 Task: Create "Digital Experiences" by using the Partner Central template .
Action: Mouse moved to (1196, 79)
Screenshot: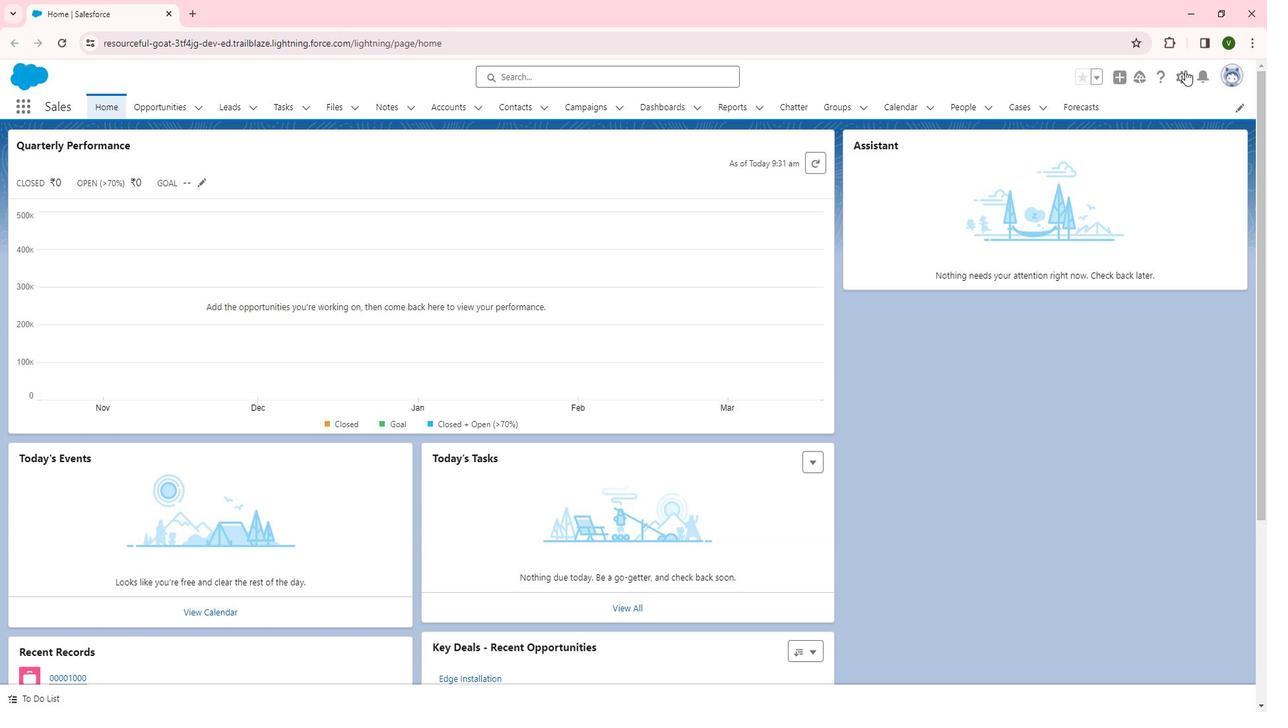 
Action: Mouse pressed left at (1196, 79)
Screenshot: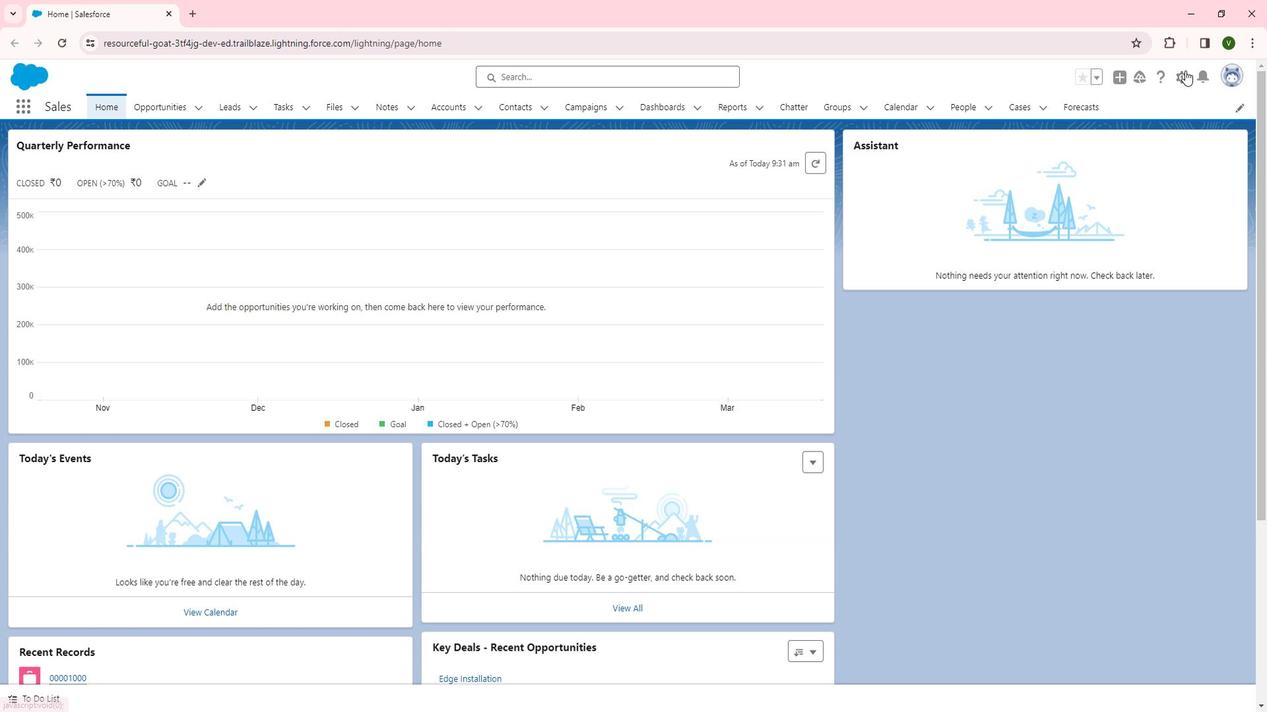 
Action: Mouse moved to (1152, 126)
Screenshot: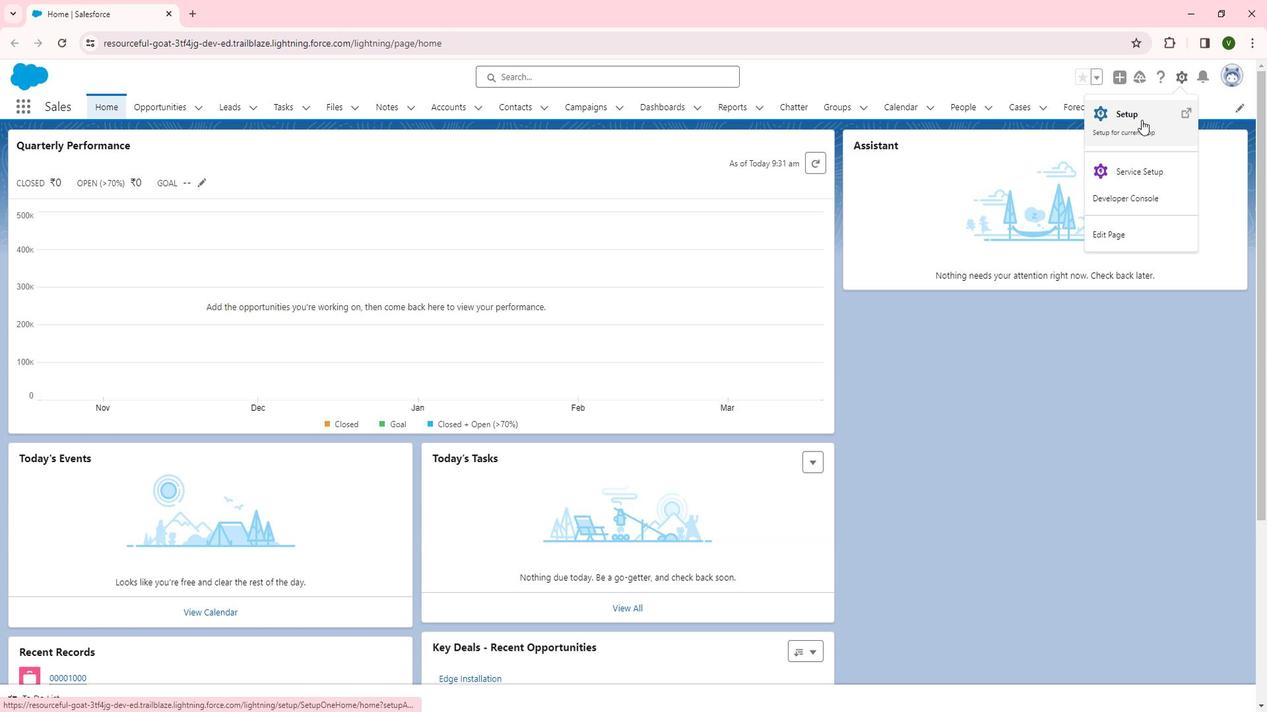 
Action: Mouse pressed left at (1152, 126)
Screenshot: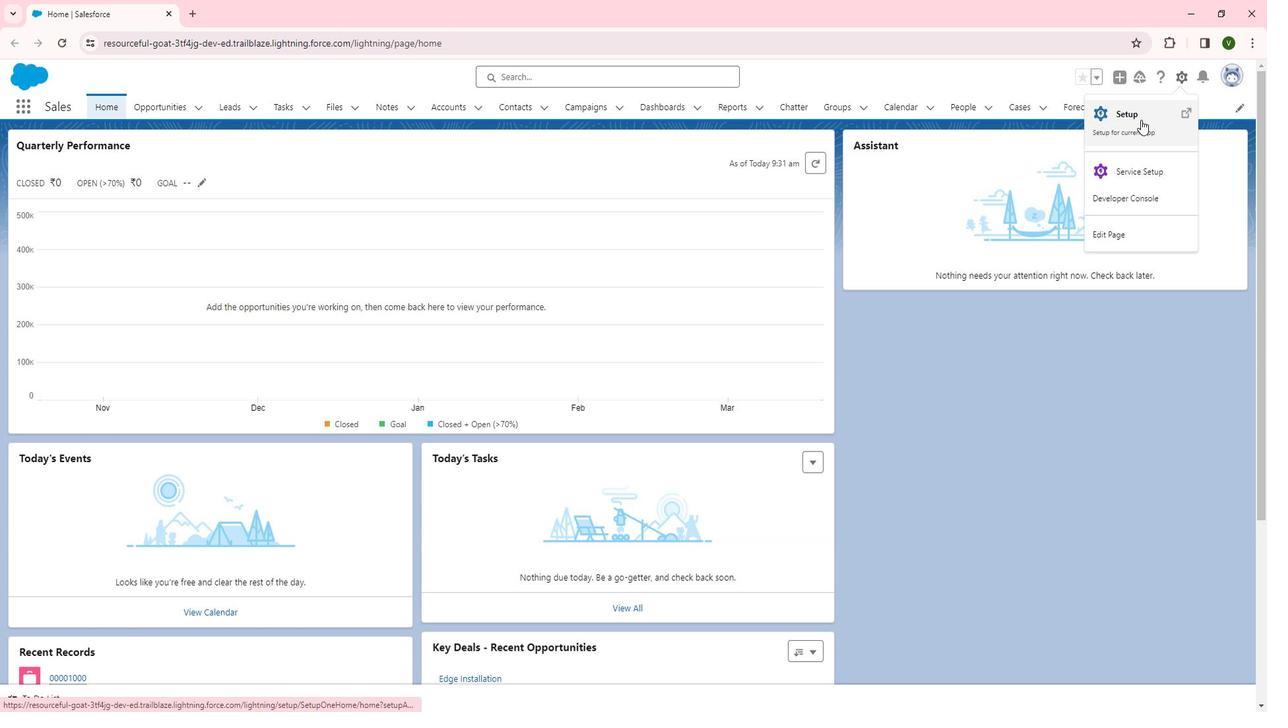 
Action: Mouse moved to (99, 509)
Screenshot: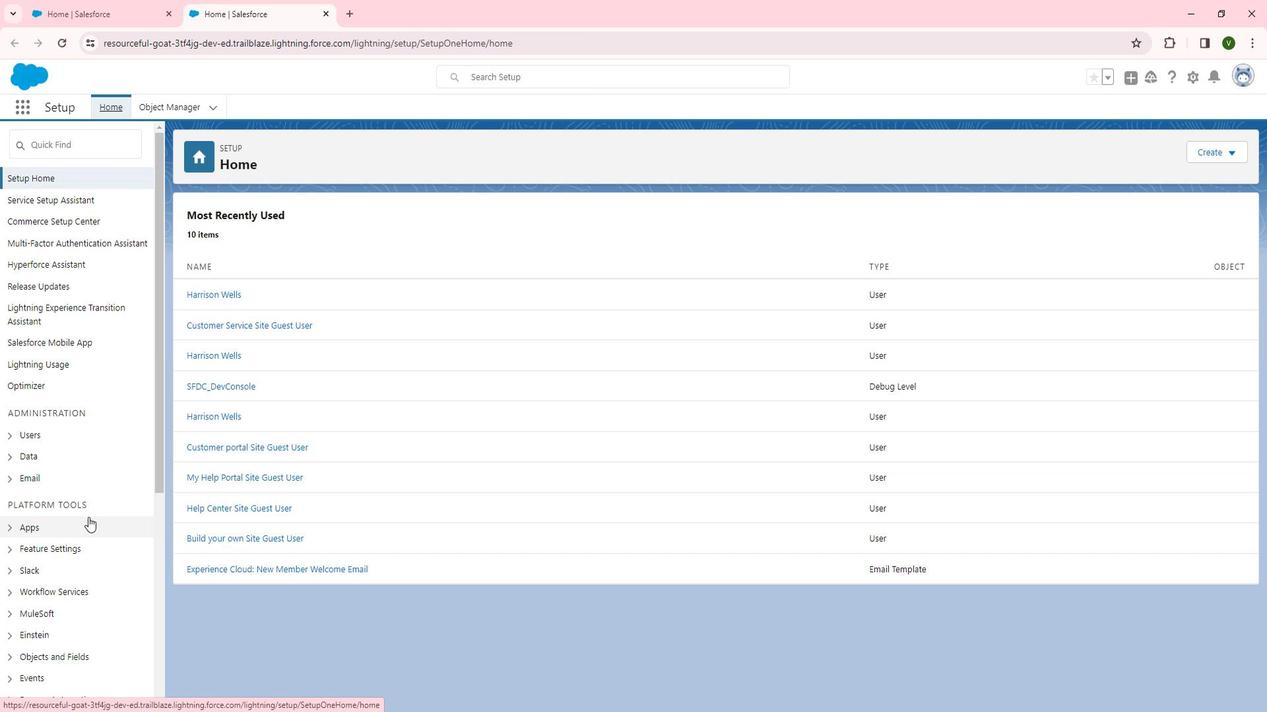 
Action: Mouse scrolled (99, 508) with delta (0, 0)
Screenshot: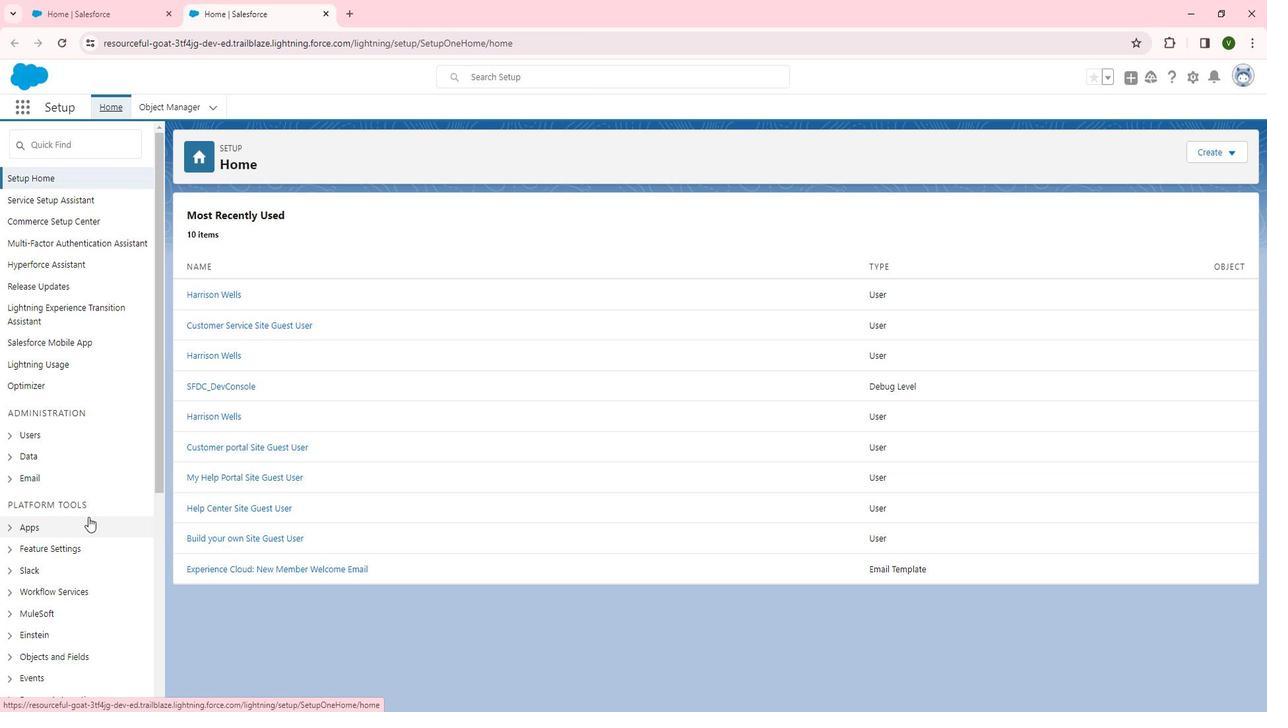 
Action: Mouse moved to (100, 509)
Screenshot: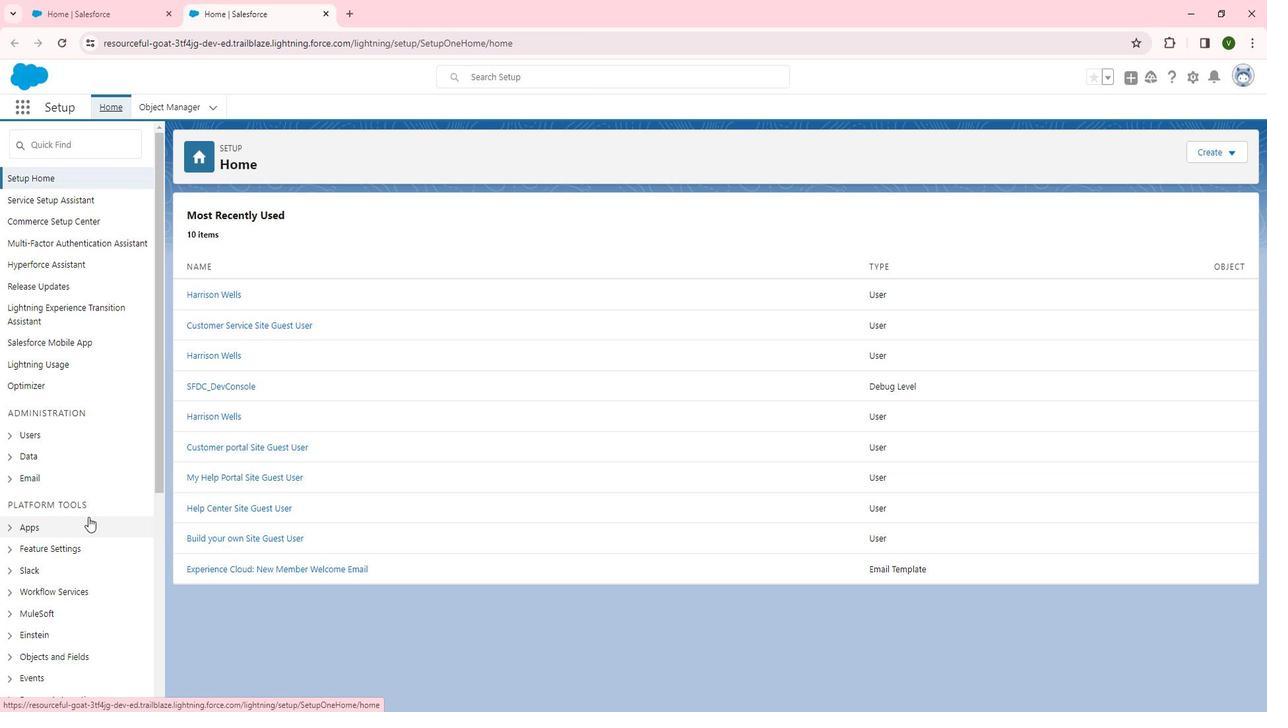 
Action: Mouse scrolled (100, 508) with delta (0, 0)
Screenshot: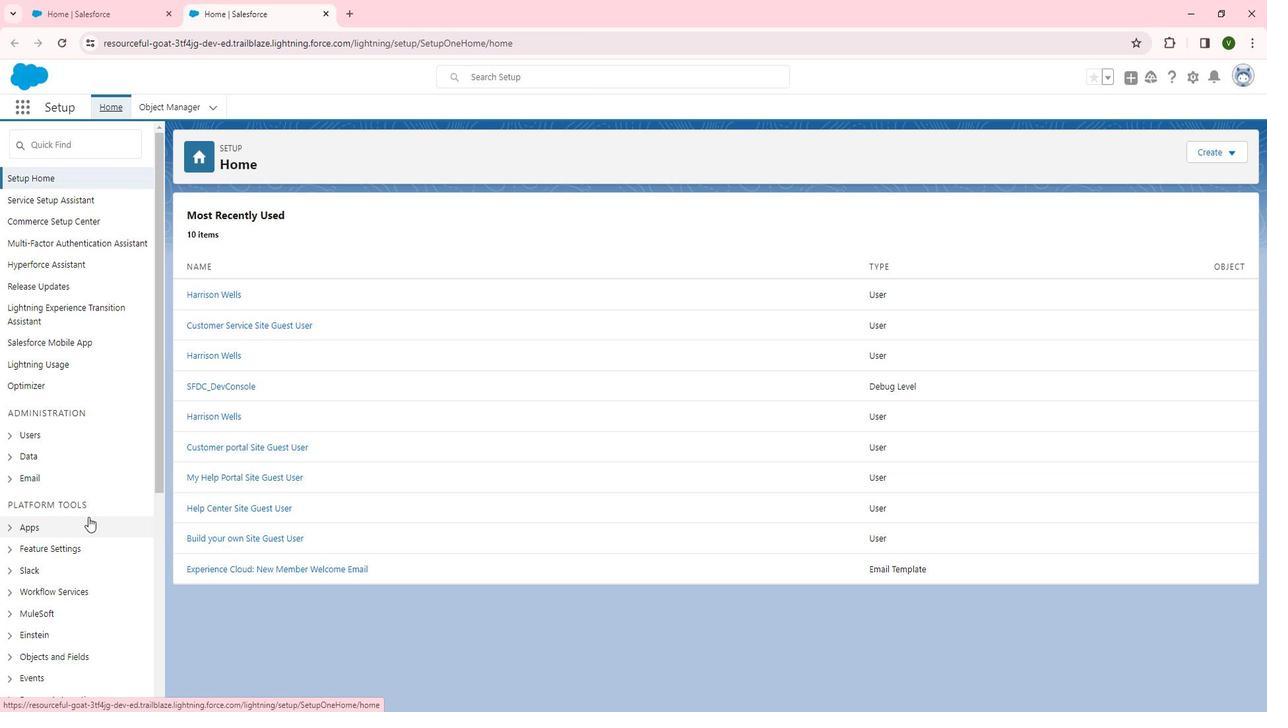 
Action: Mouse moved to (103, 508)
Screenshot: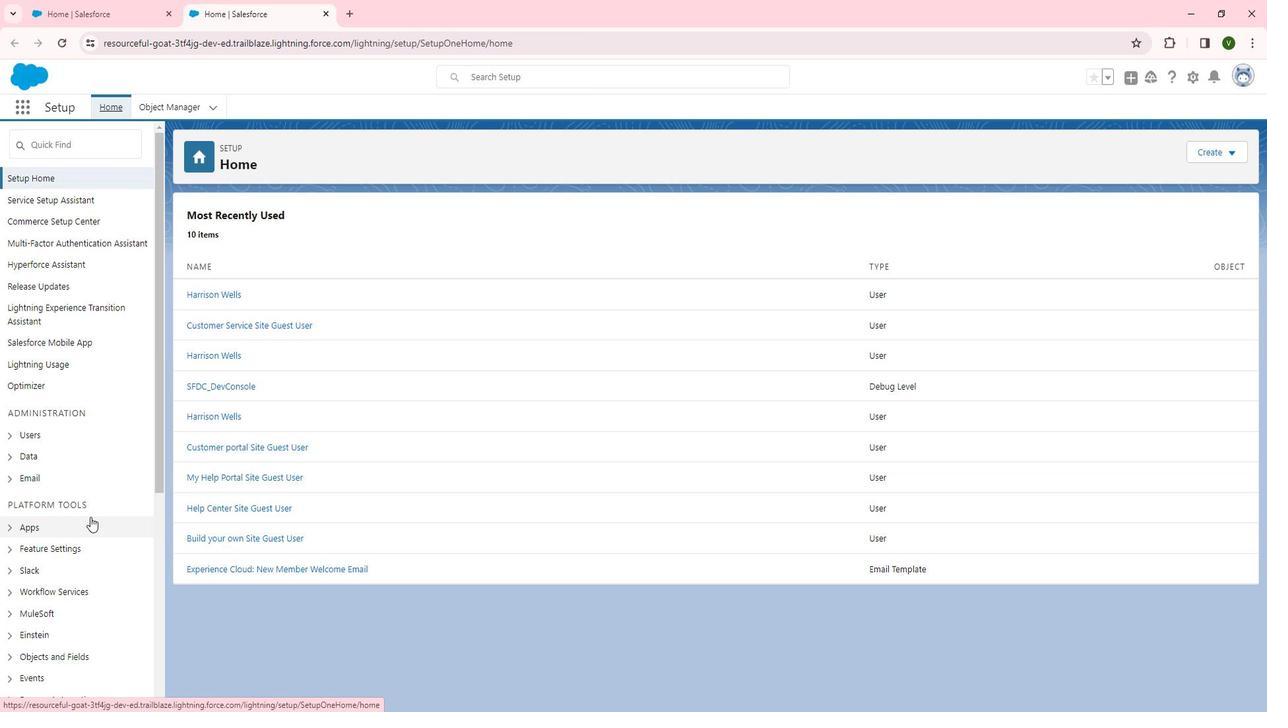 
Action: Mouse scrolled (103, 507) with delta (0, 0)
Screenshot: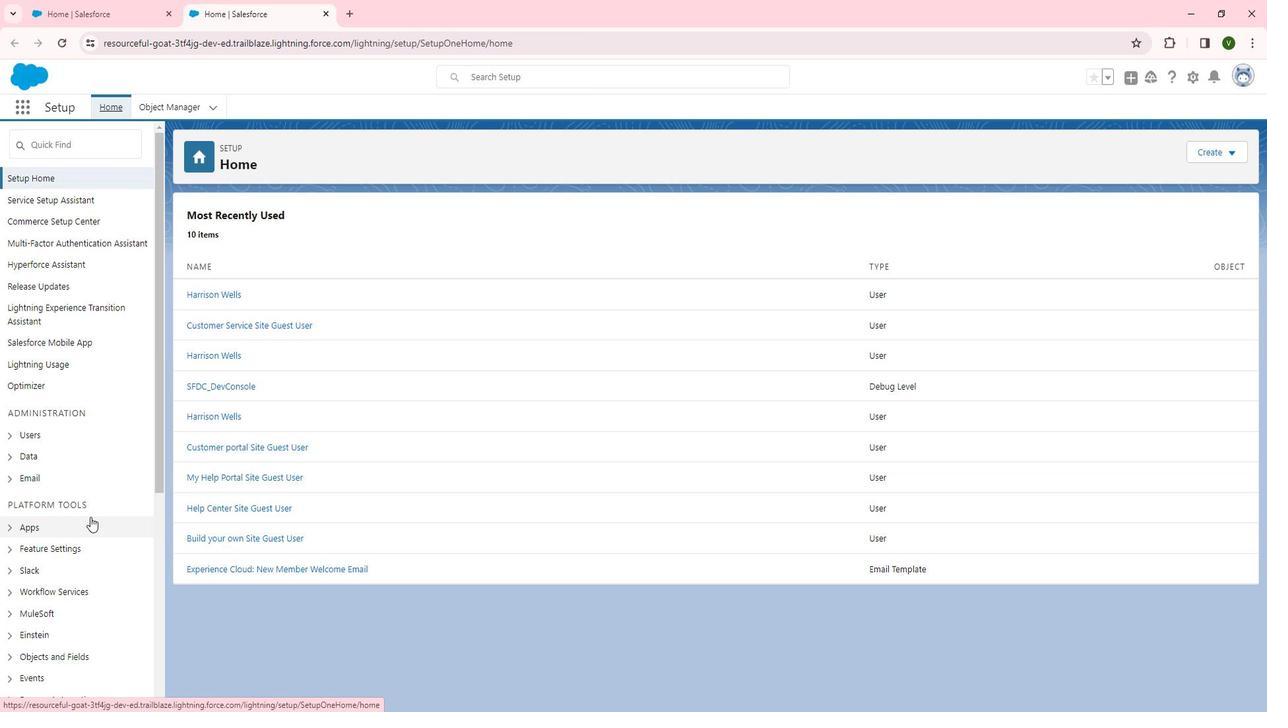 
Action: Mouse moved to (105, 505)
Screenshot: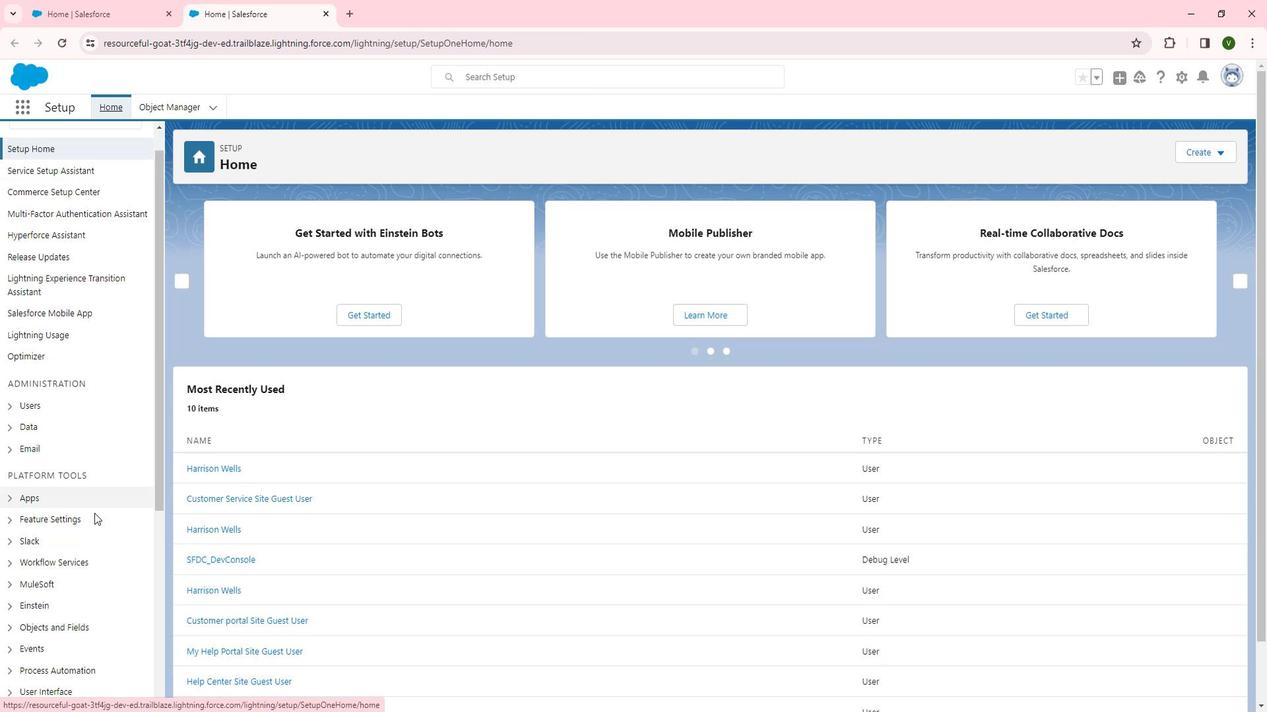 
Action: Mouse scrolled (105, 504) with delta (0, 0)
Screenshot: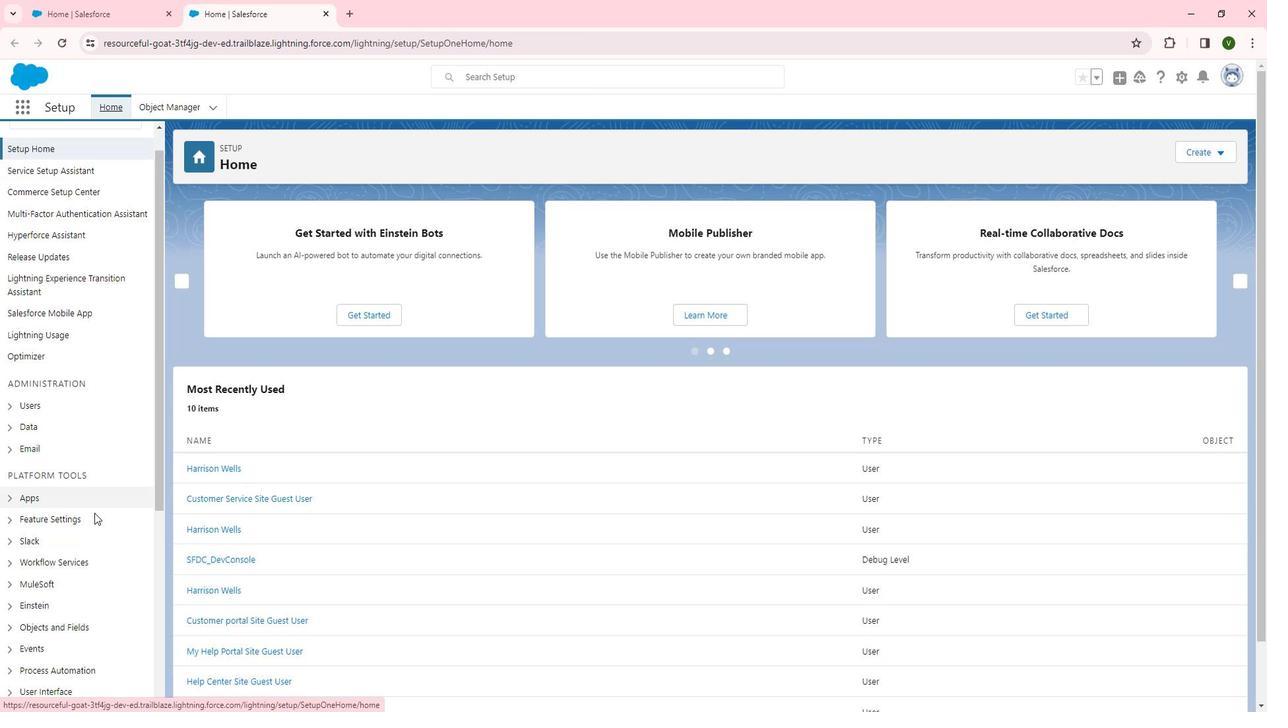 
Action: Mouse moved to (80, 273)
Screenshot: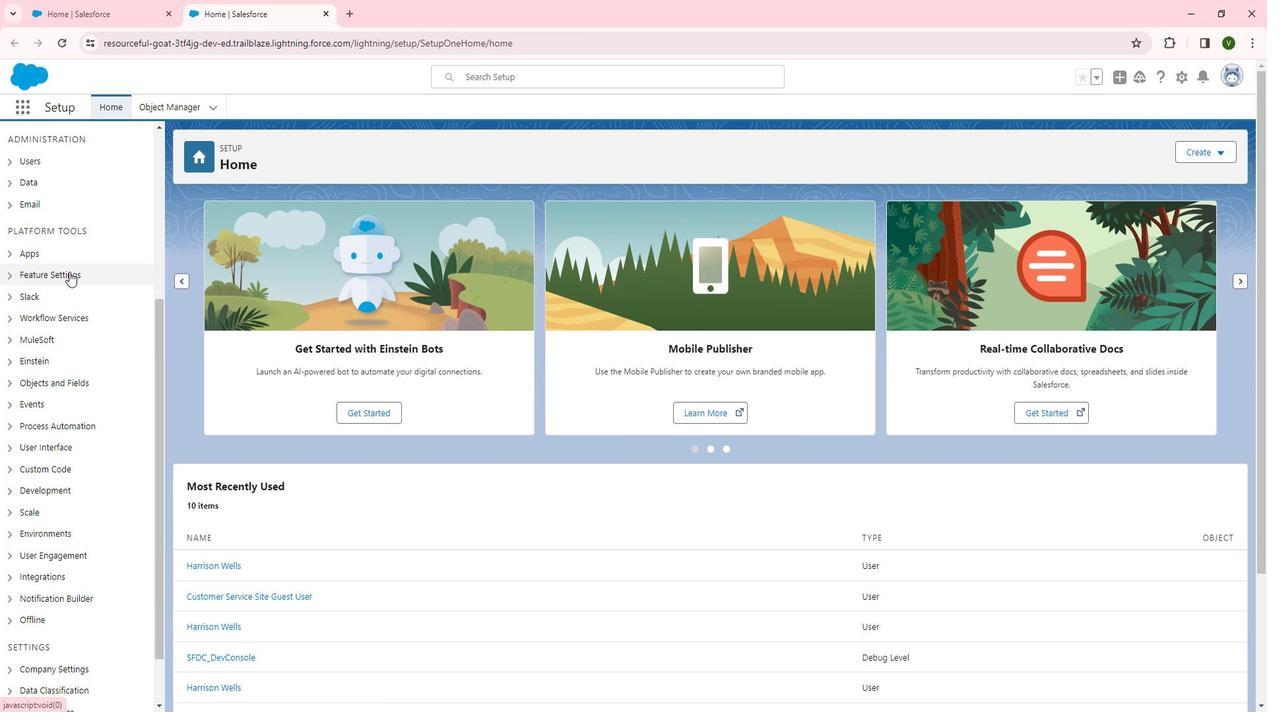 
Action: Mouse pressed left at (80, 273)
Screenshot: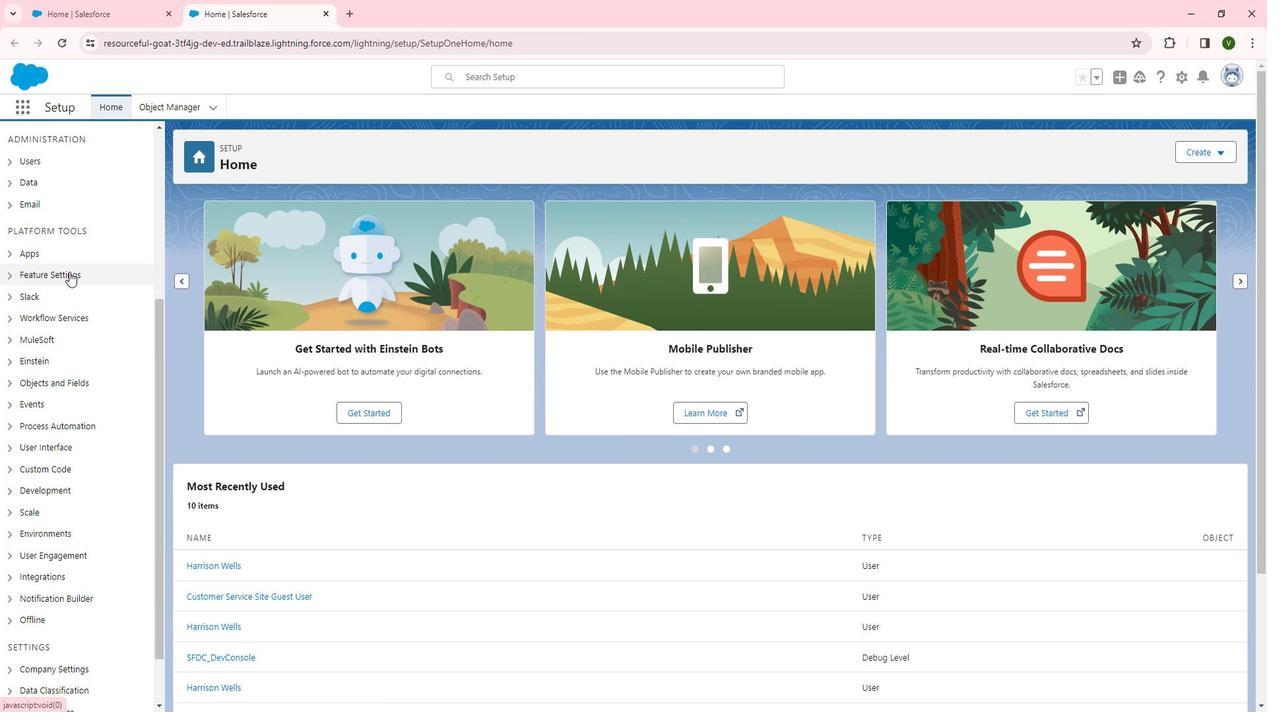 
Action: Mouse moved to (77, 378)
Screenshot: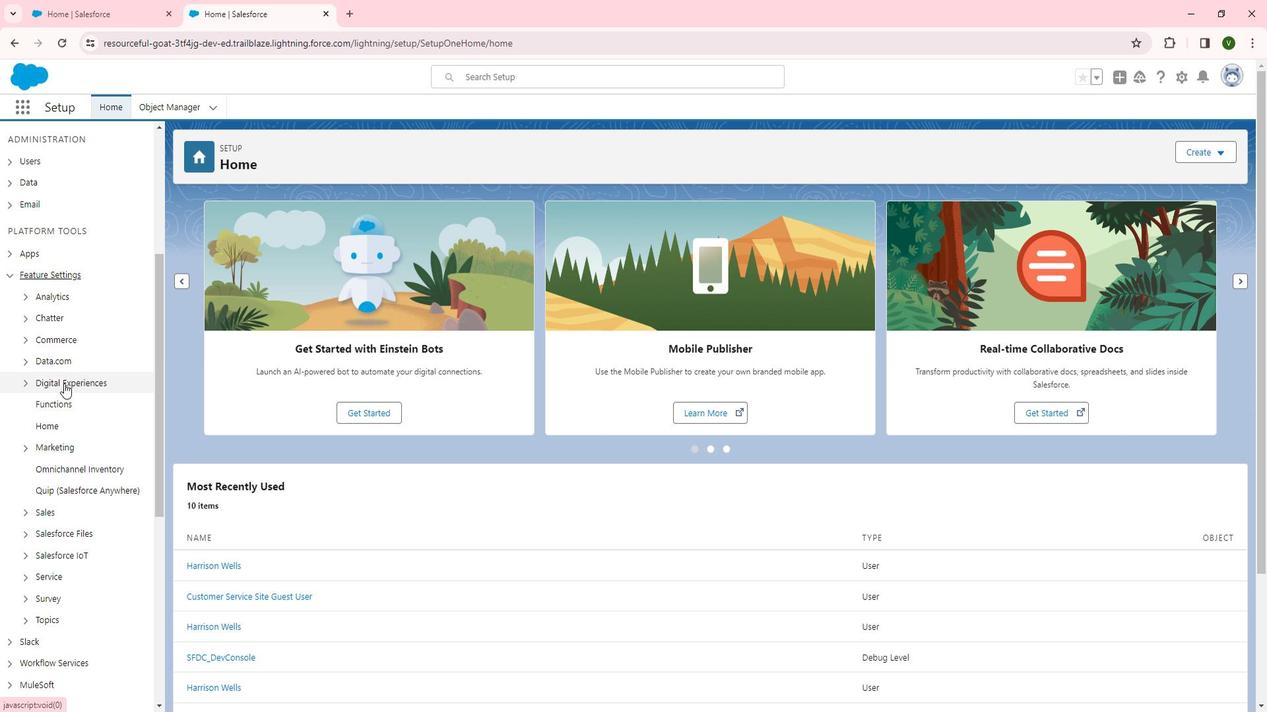 
Action: Mouse pressed left at (77, 378)
Screenshot: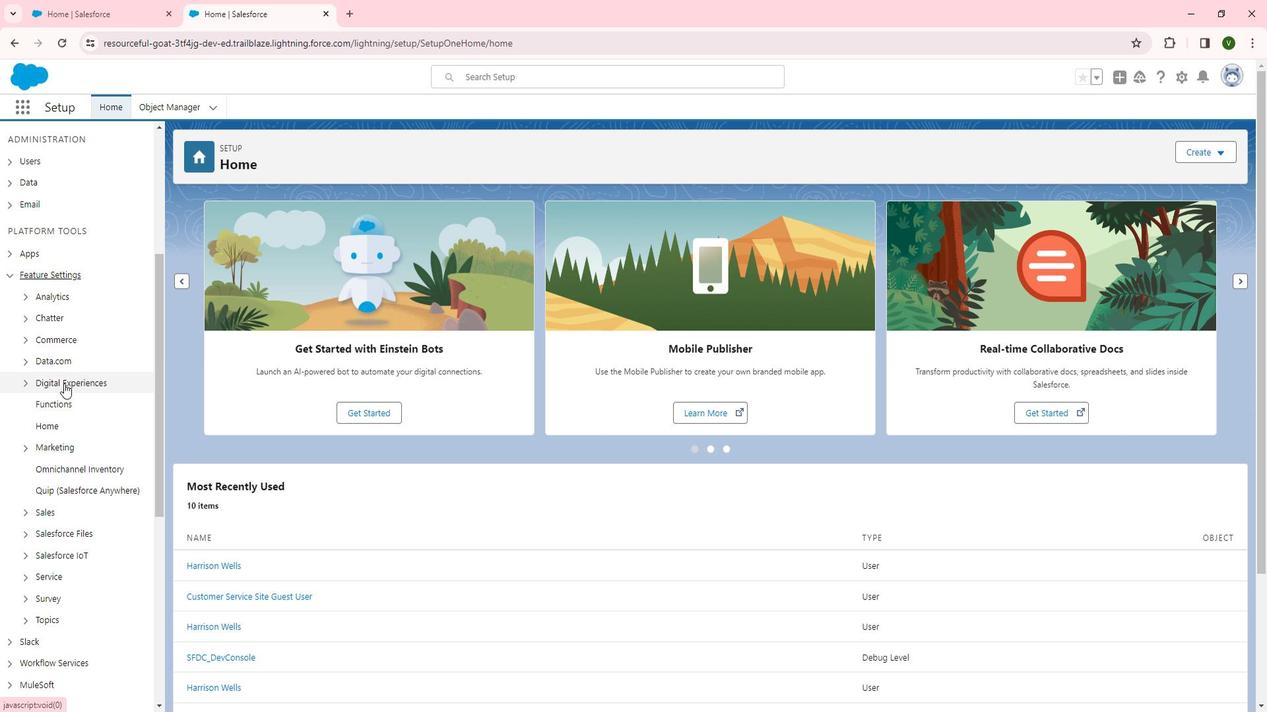 
Action: Mouse moved to (75, 399)
Screenshot: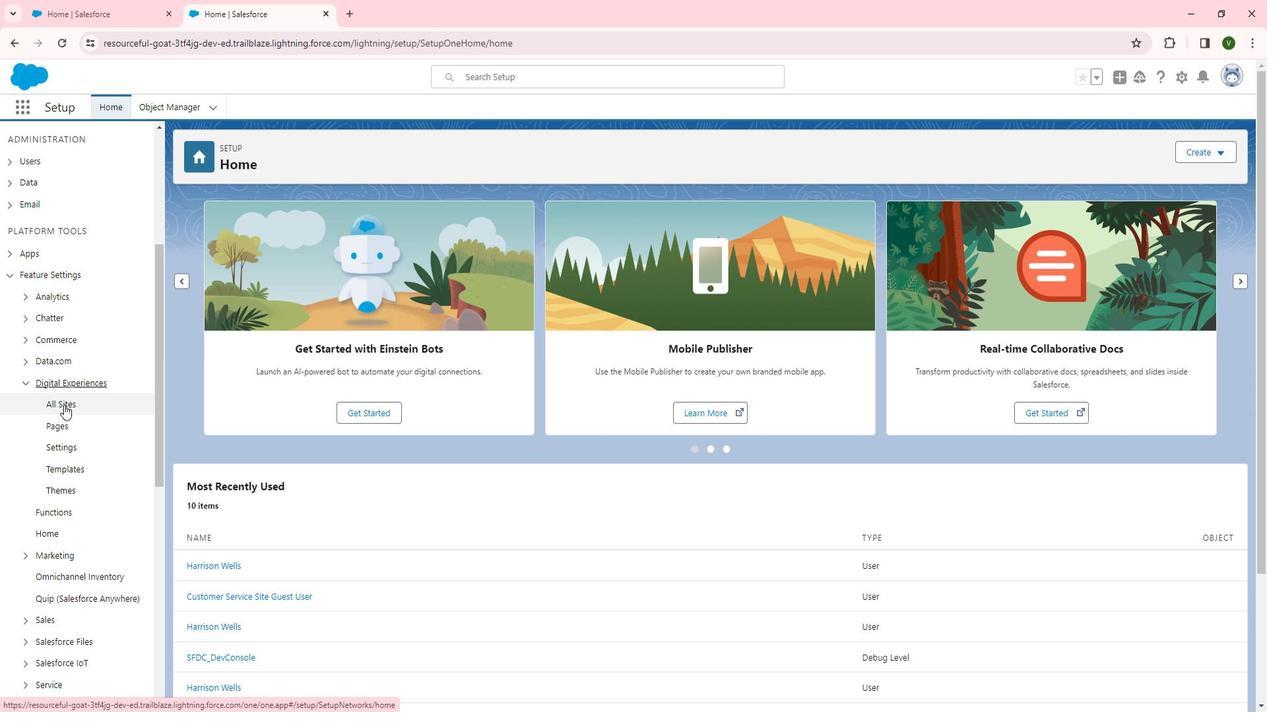 
Action: Mouse pressed left at (75, 399)
Screenshot: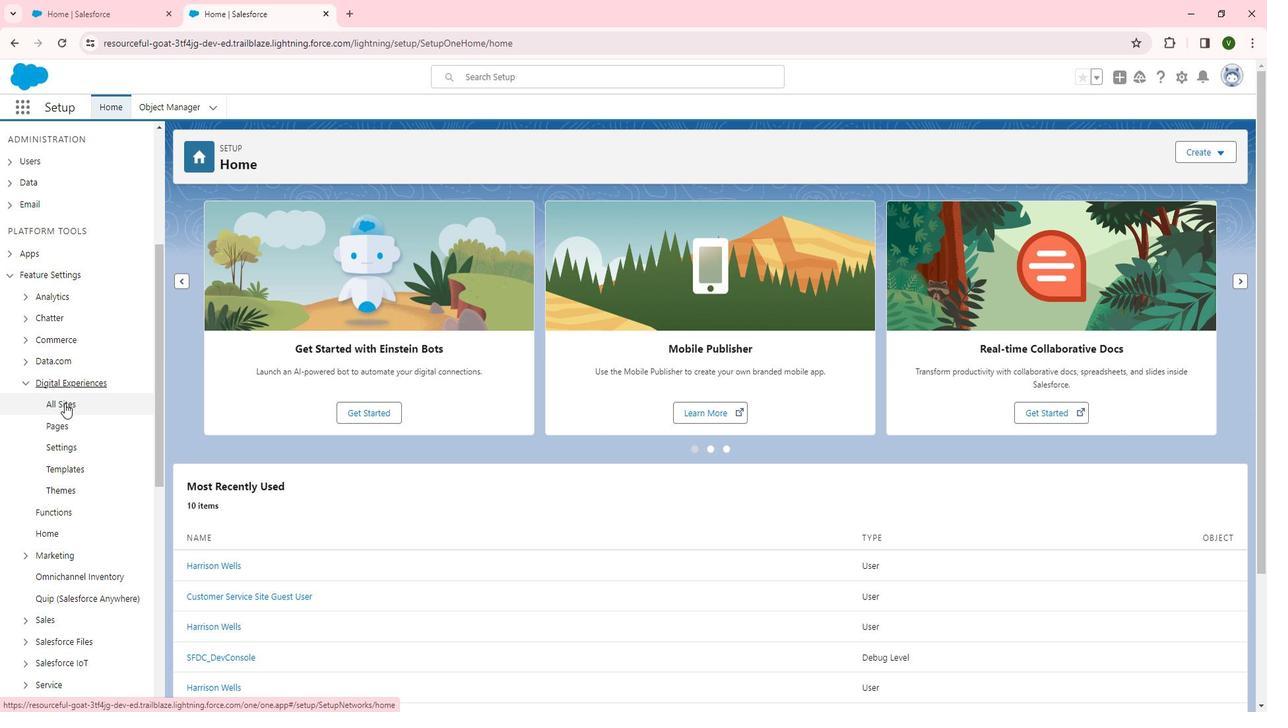 
Action: Mouse moved to (538, 280)
Screenshot: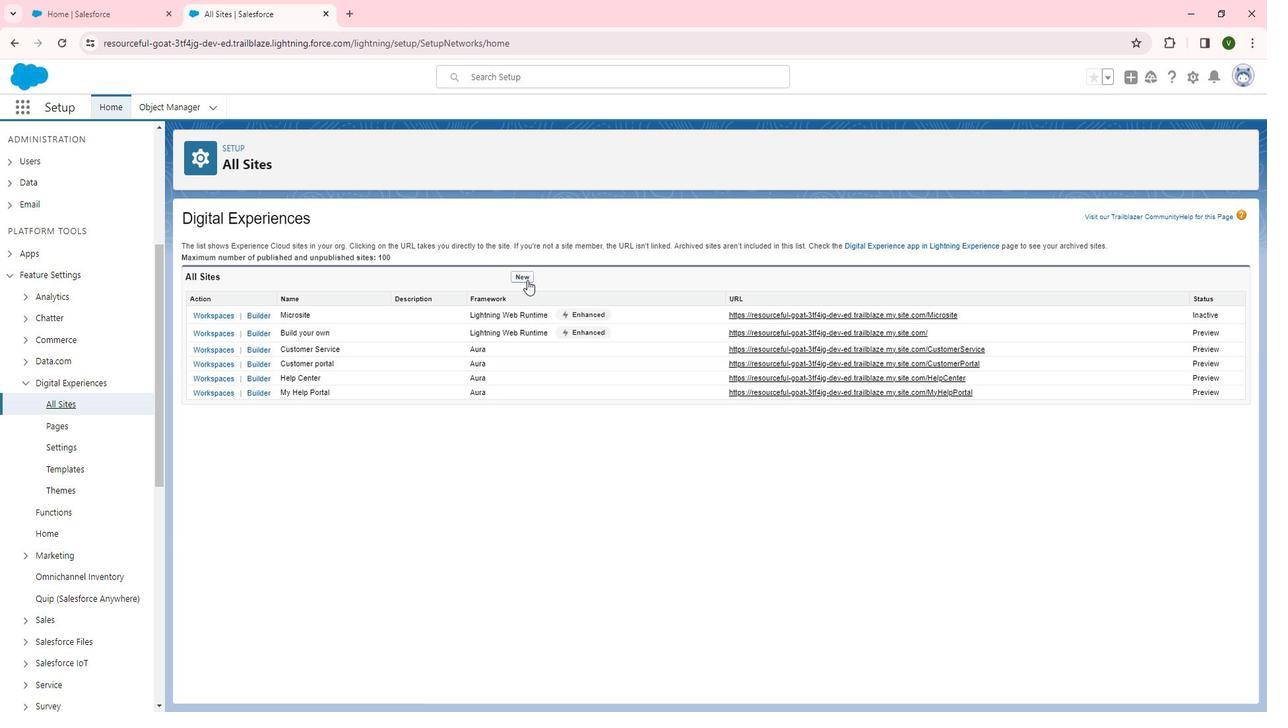 
Action: Mouse pressed left at (538, 280)
Screenshot: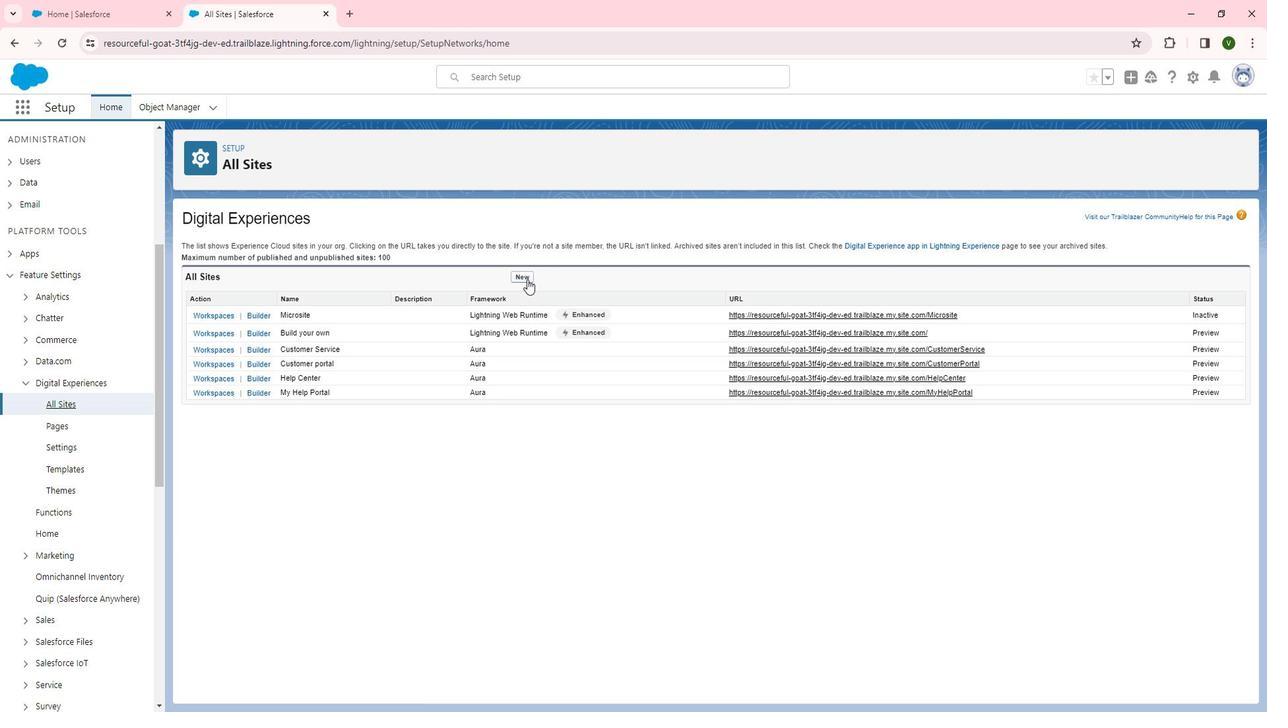 
Action: Mouse moved to (924, 381)
Screenshot: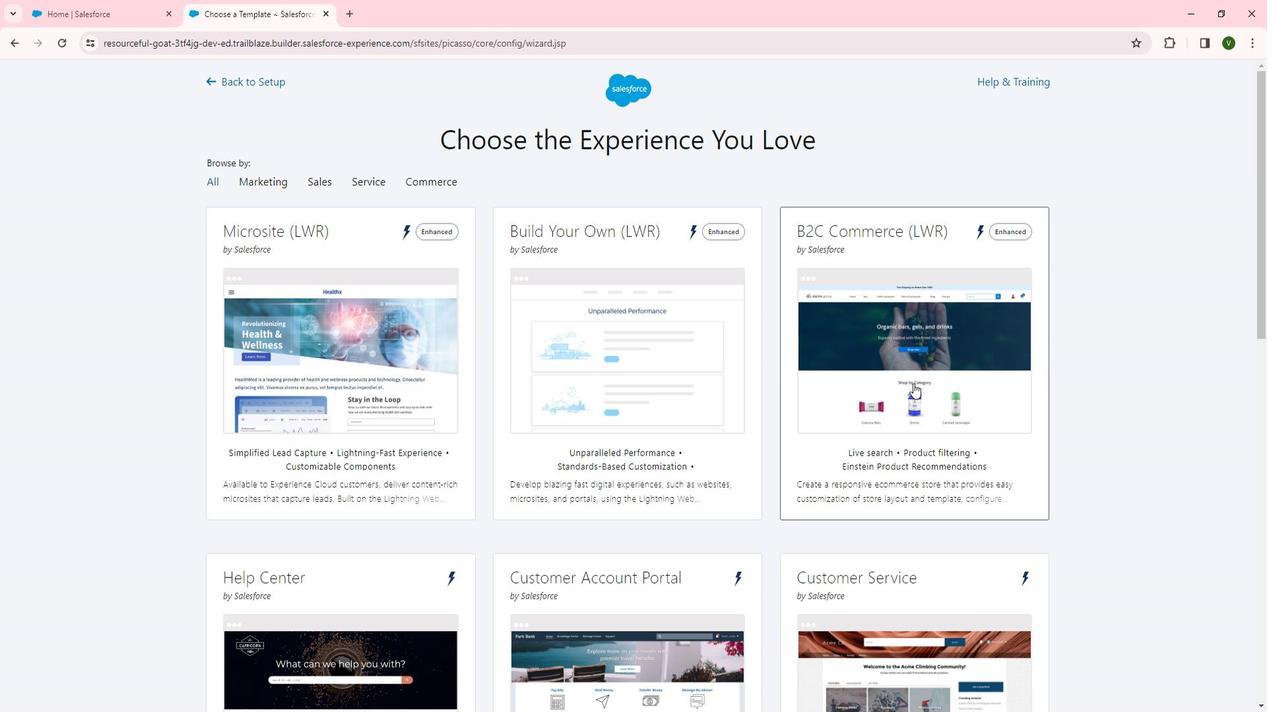 
Action: Mouse scrolled (924, 380) with delta (0, 0)
Screenshot: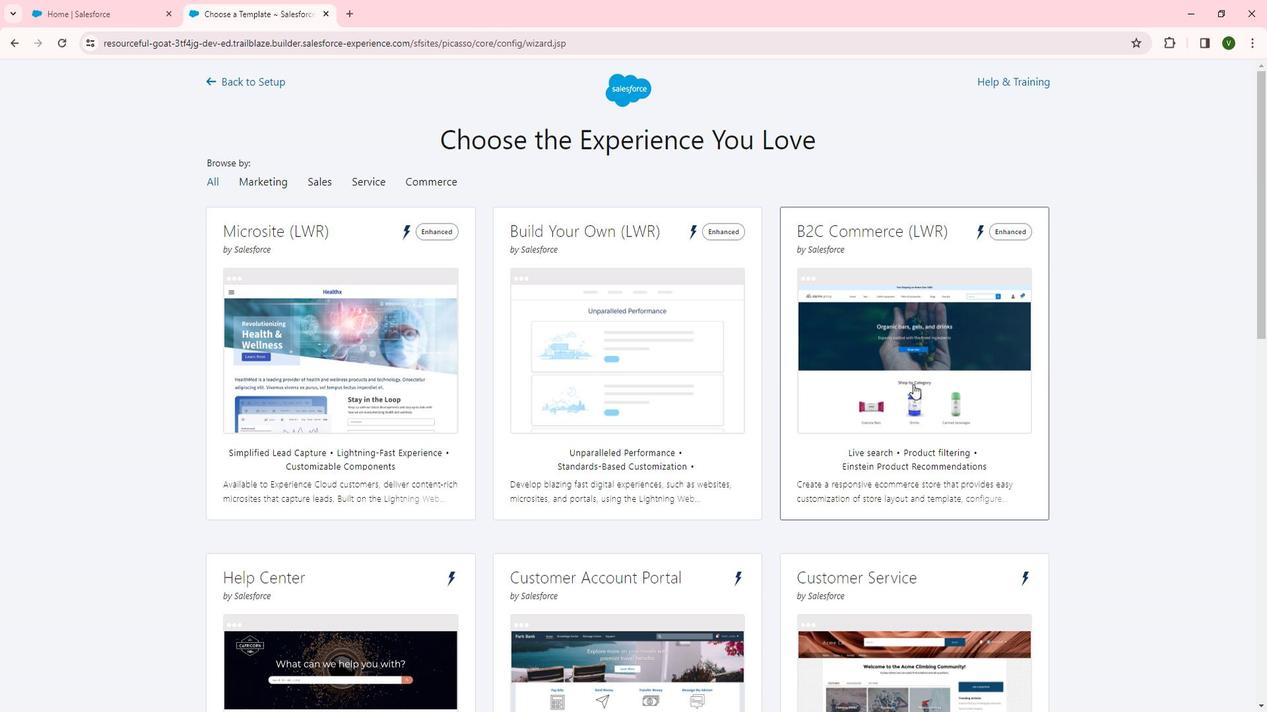 
Action: Mouse scrolled (924, 380) with delta (0, 0)
Screenshot: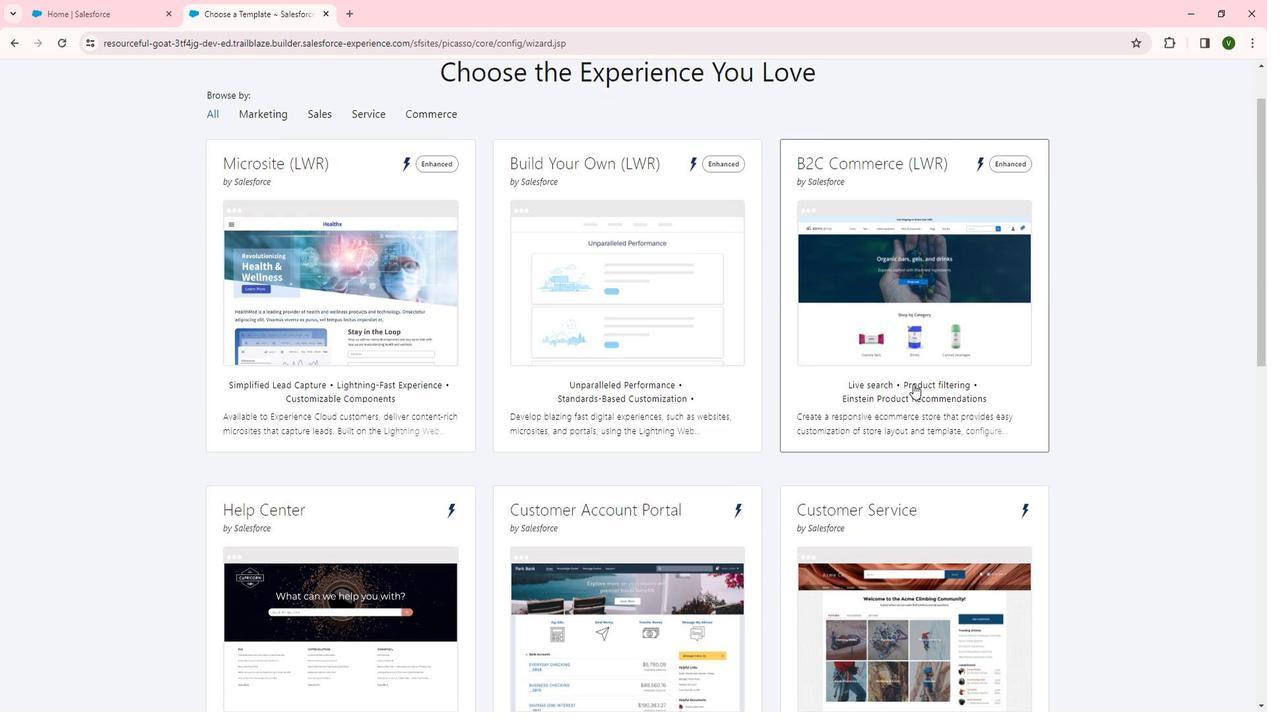 
Action: Mouse scrolled (924, 380) with delta (0, 0)
Screenshot: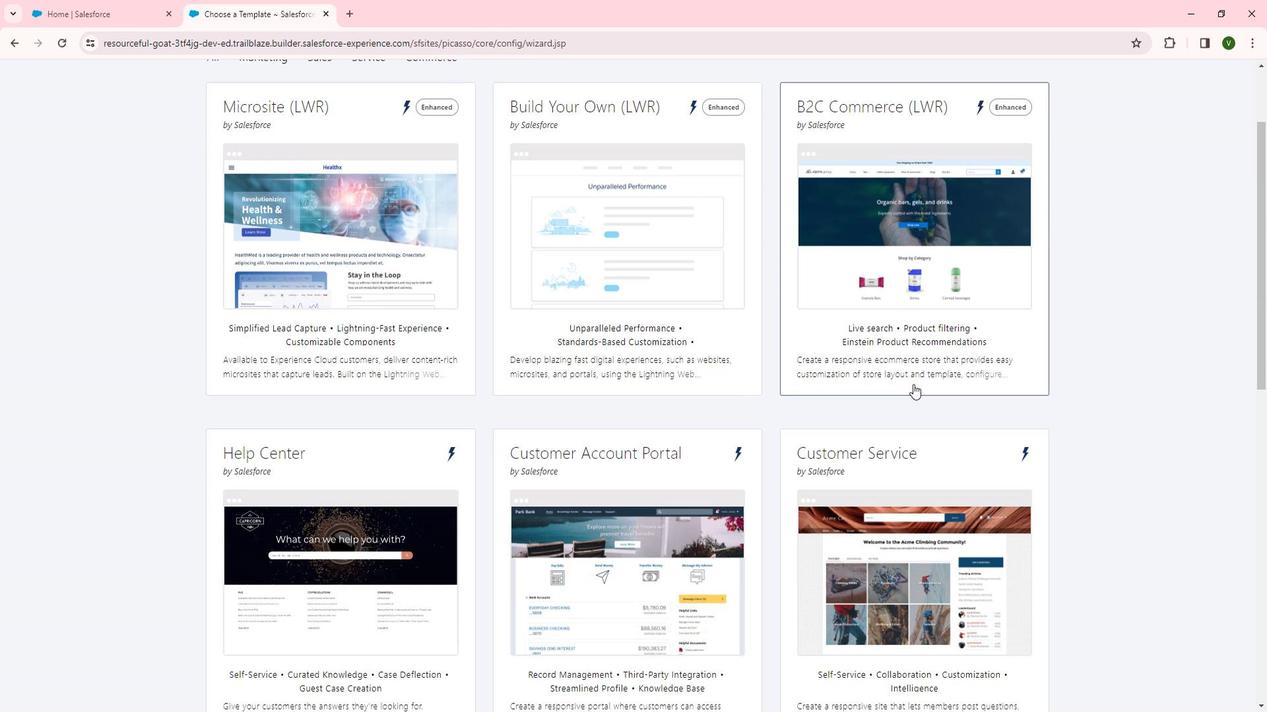 
Action: Mouse moved to (823, 448)
Screenshot: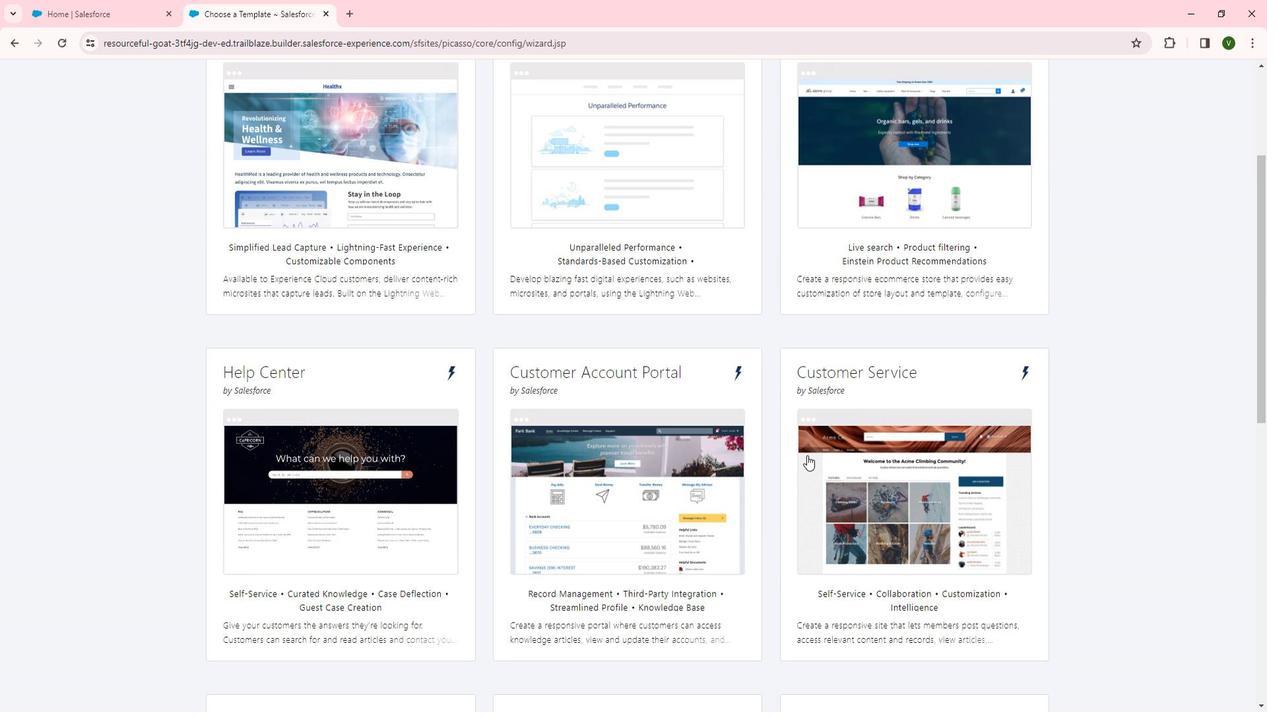 
Action: Mouse scrolled (823, 448) with delta (0, 0)
Screenshot: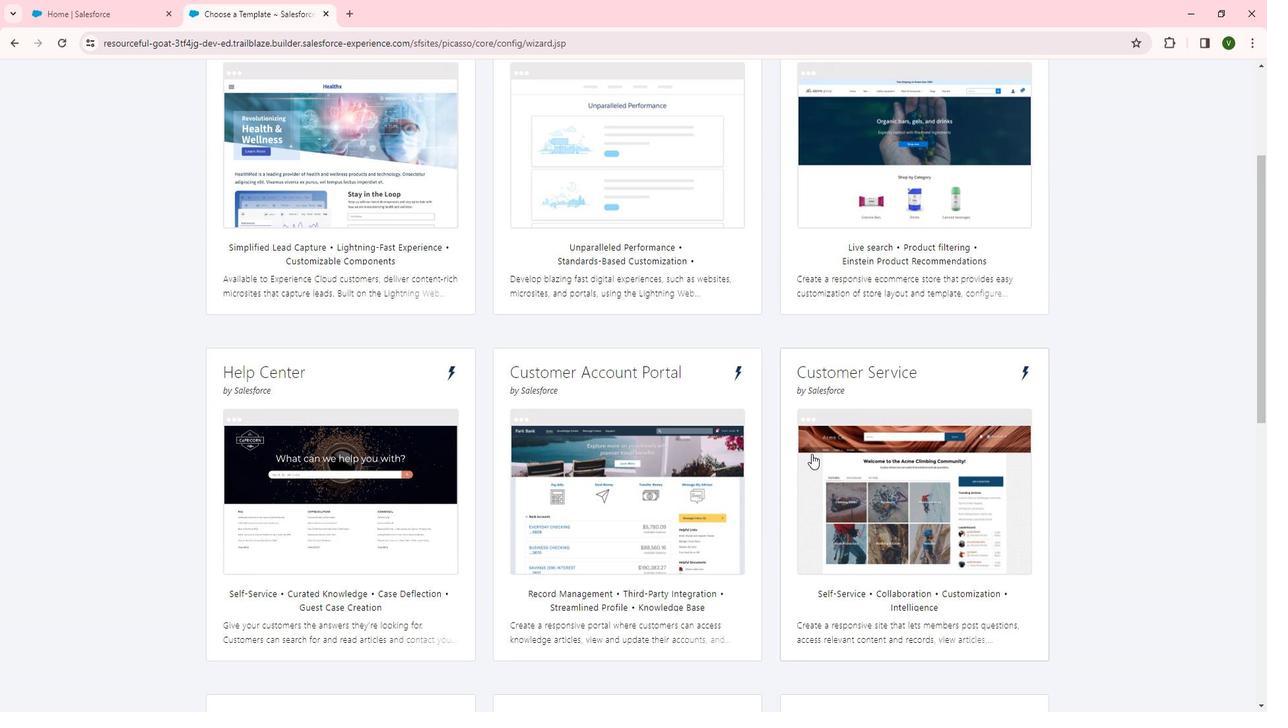 
Action: Mouse scrolled (823, 448) with delta (0, 0)
Screenshot: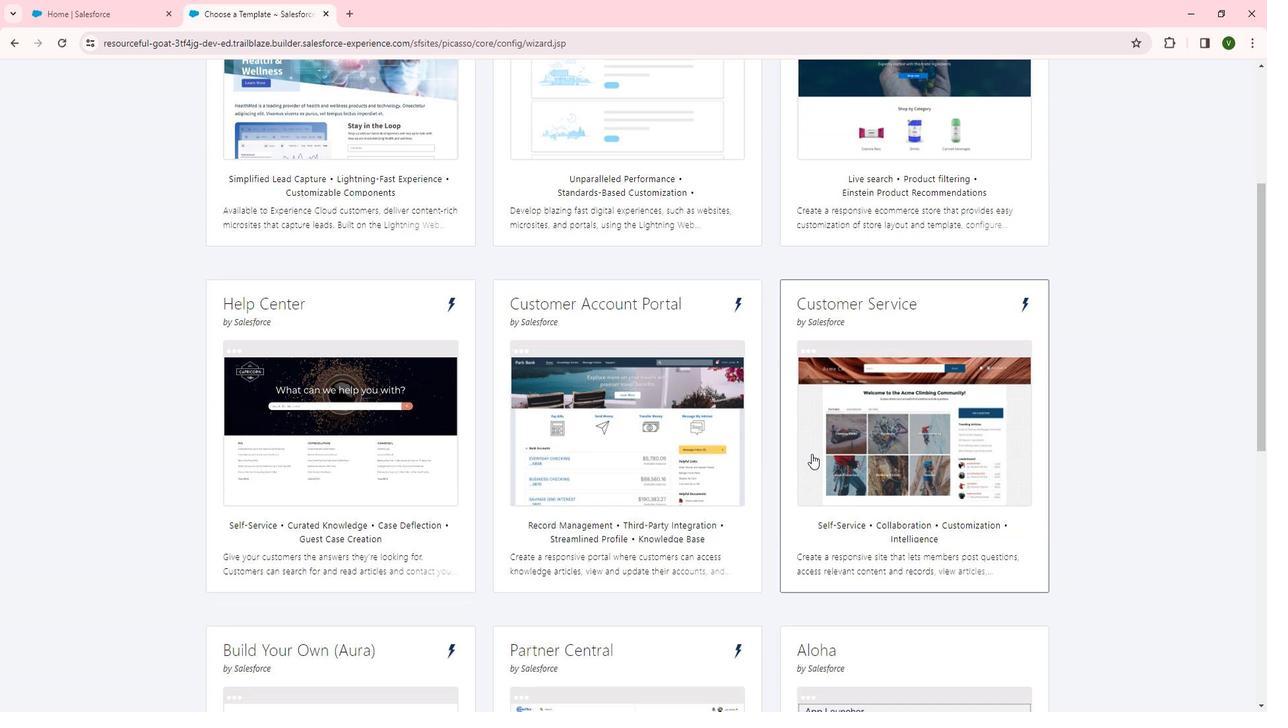 
Action: Mouse scrolled (823, 448) with delta (0, 0)
Screenshot: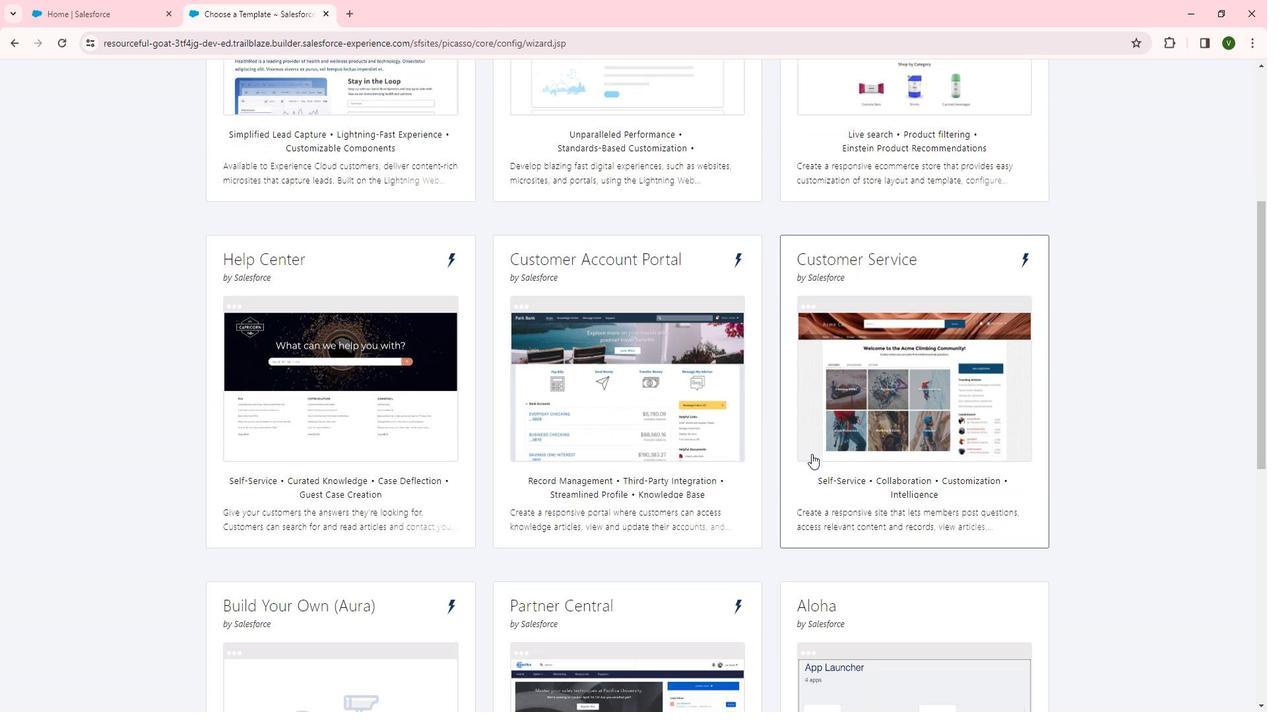
Action: Mouse scrolled (823, 448) with delta (0, 0)
Screenshot: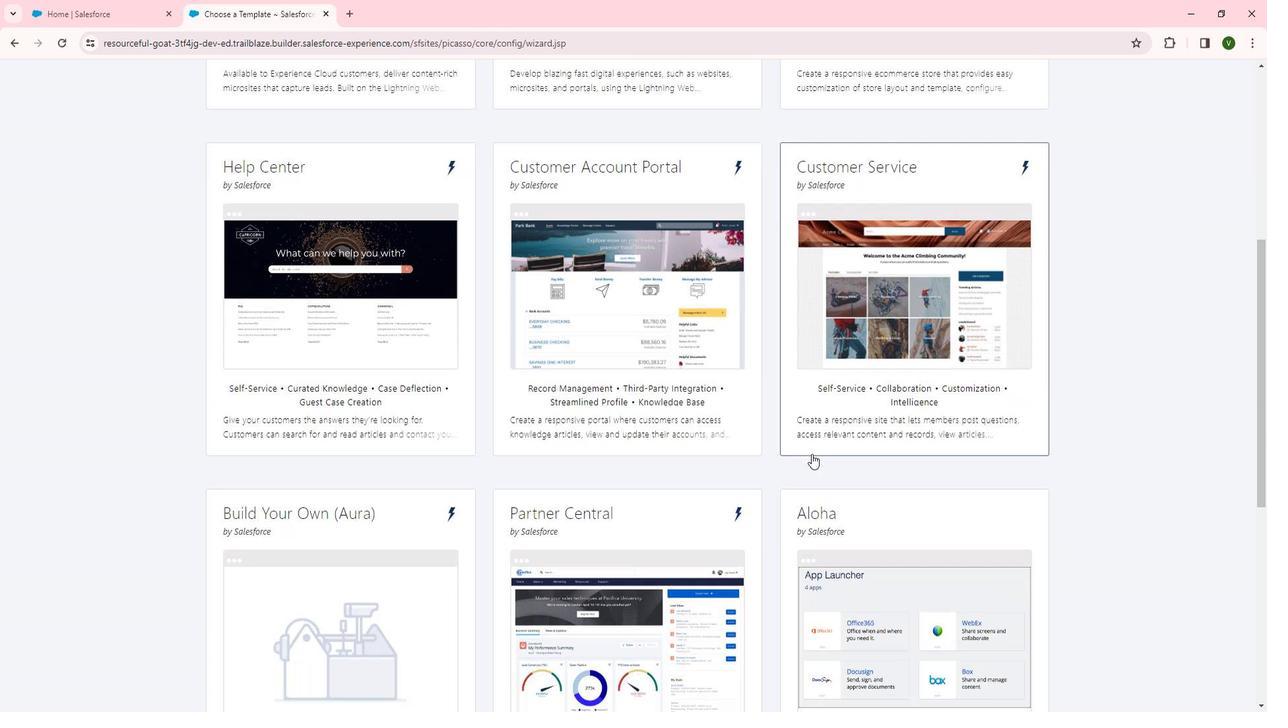 
Action: Mouse moved to (650, 490)
Screenshot: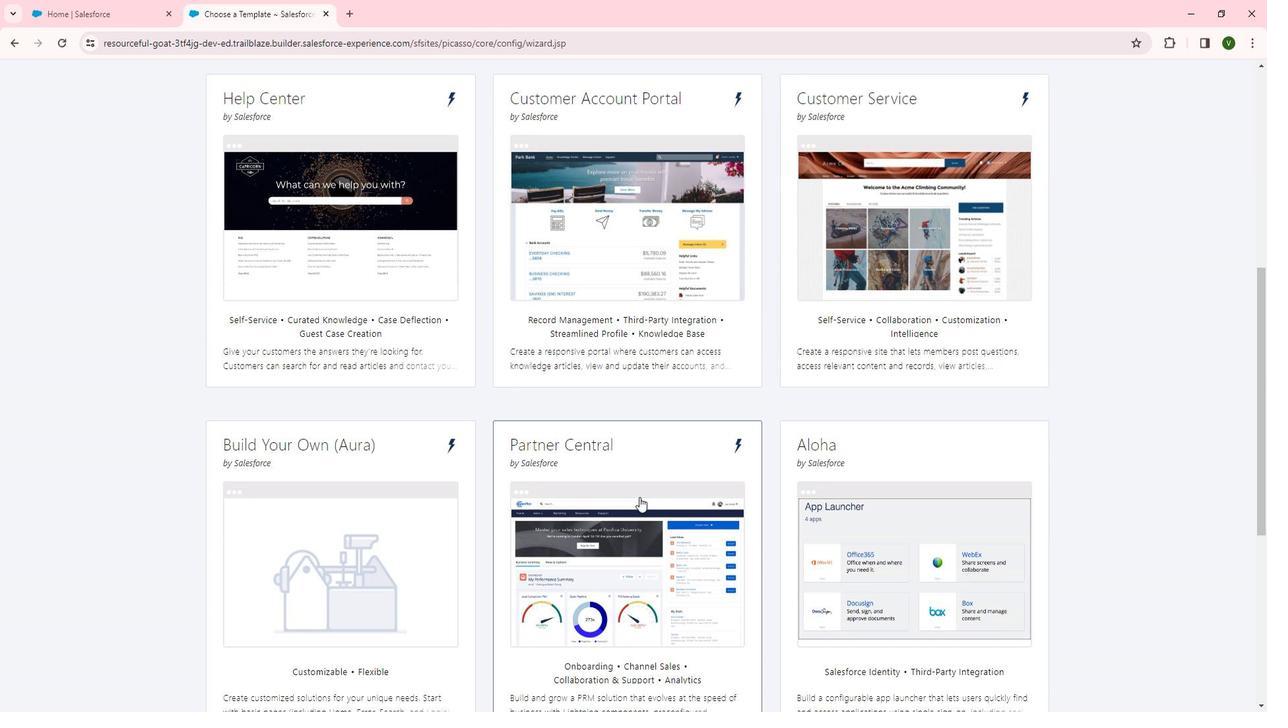 
Action: Mouse scrolled (650, 489) with delta (0, 0)
Screenshot: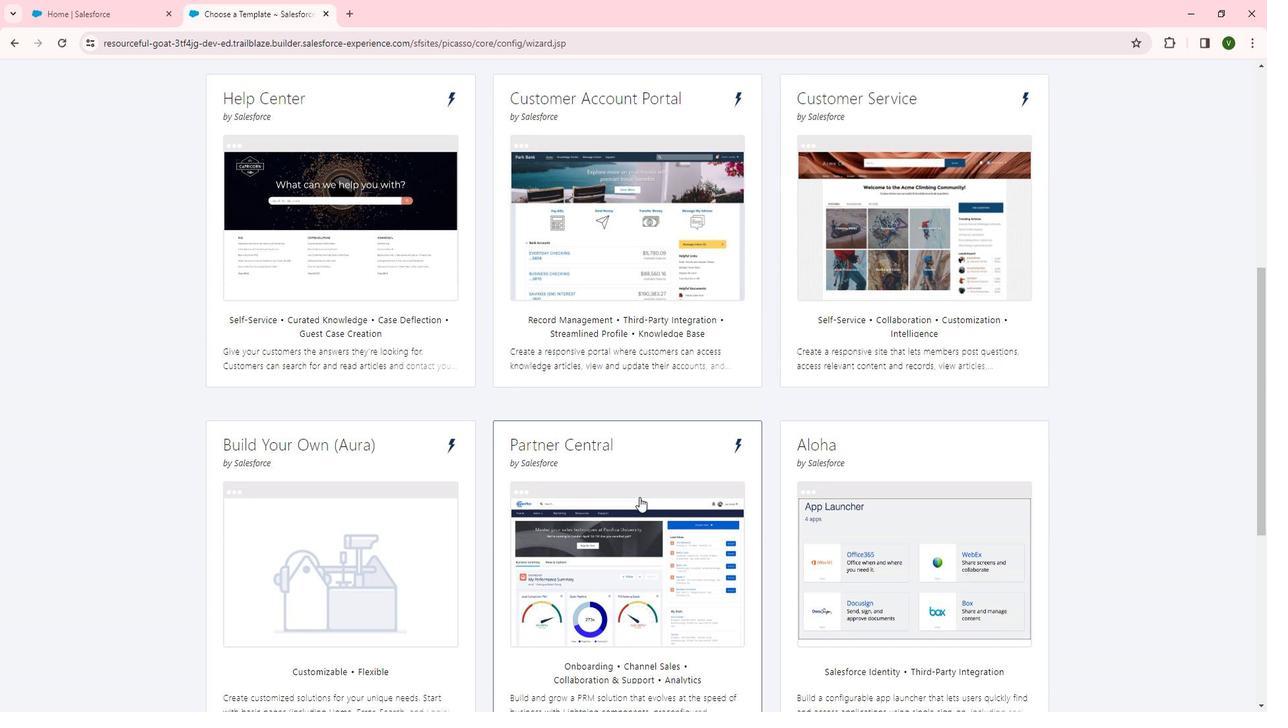 
Action: Mouse scrolled (650, 489) with delta (0, 0)
Screenshot: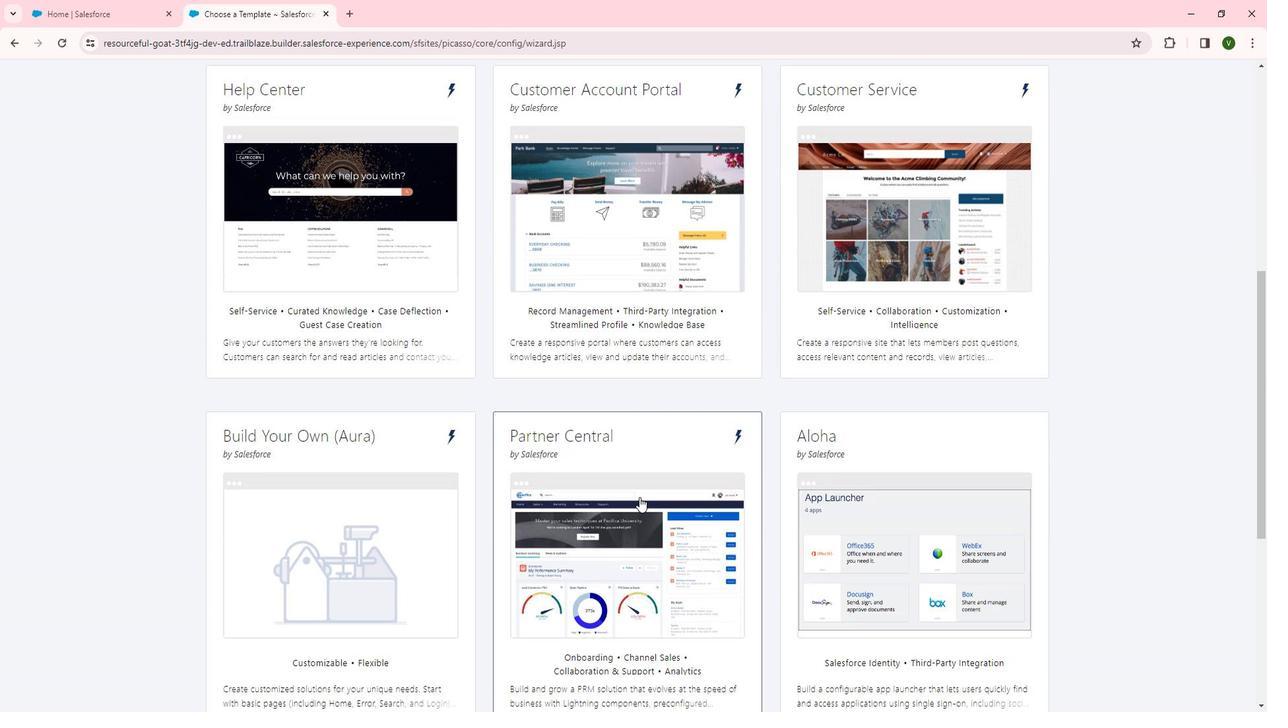 
Action: Mouse moved to (622, 353)
Screenshot: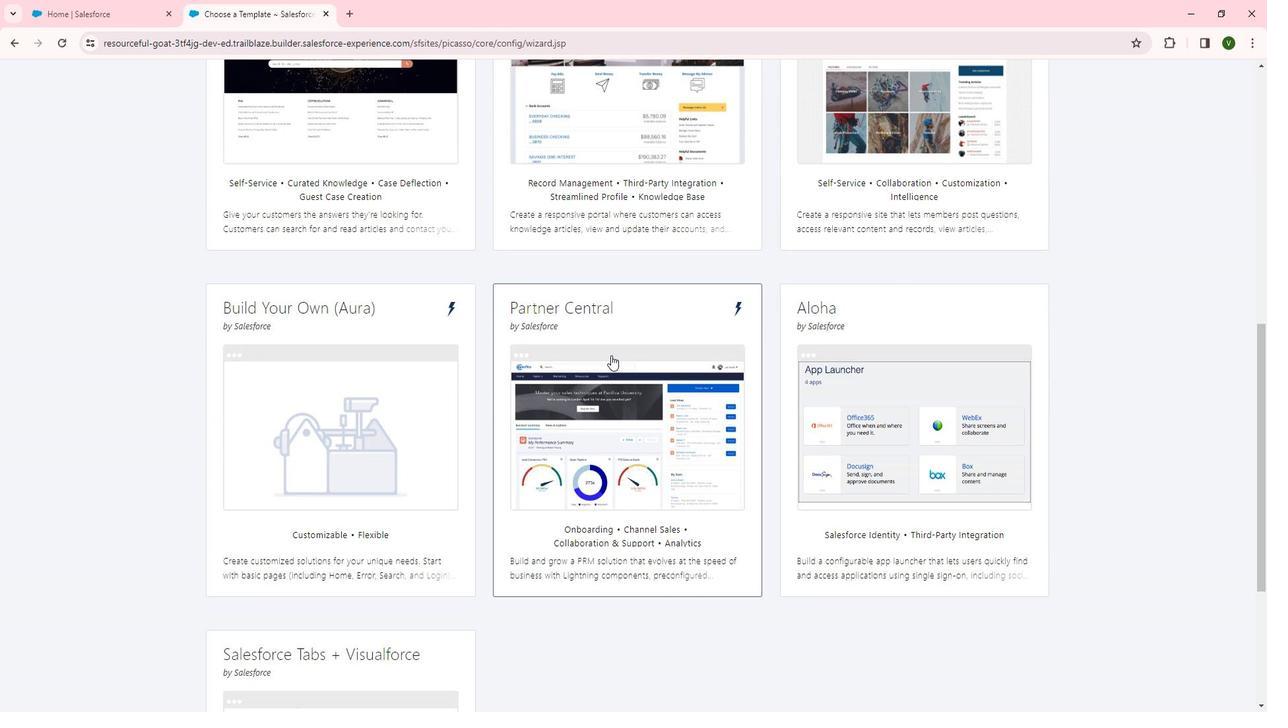 
Action: Mouse pressed left at (622, 353)
Screenshot: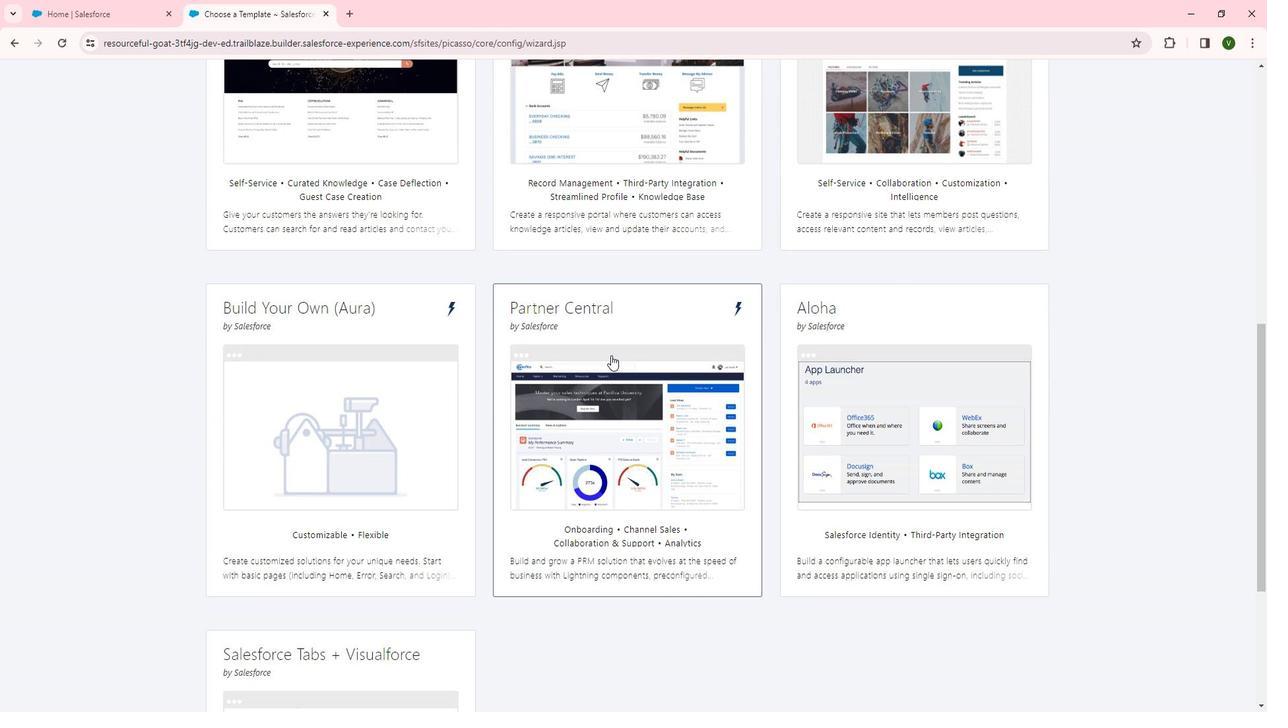 
Action: Mouse moved to (793, 221)
Screenshot: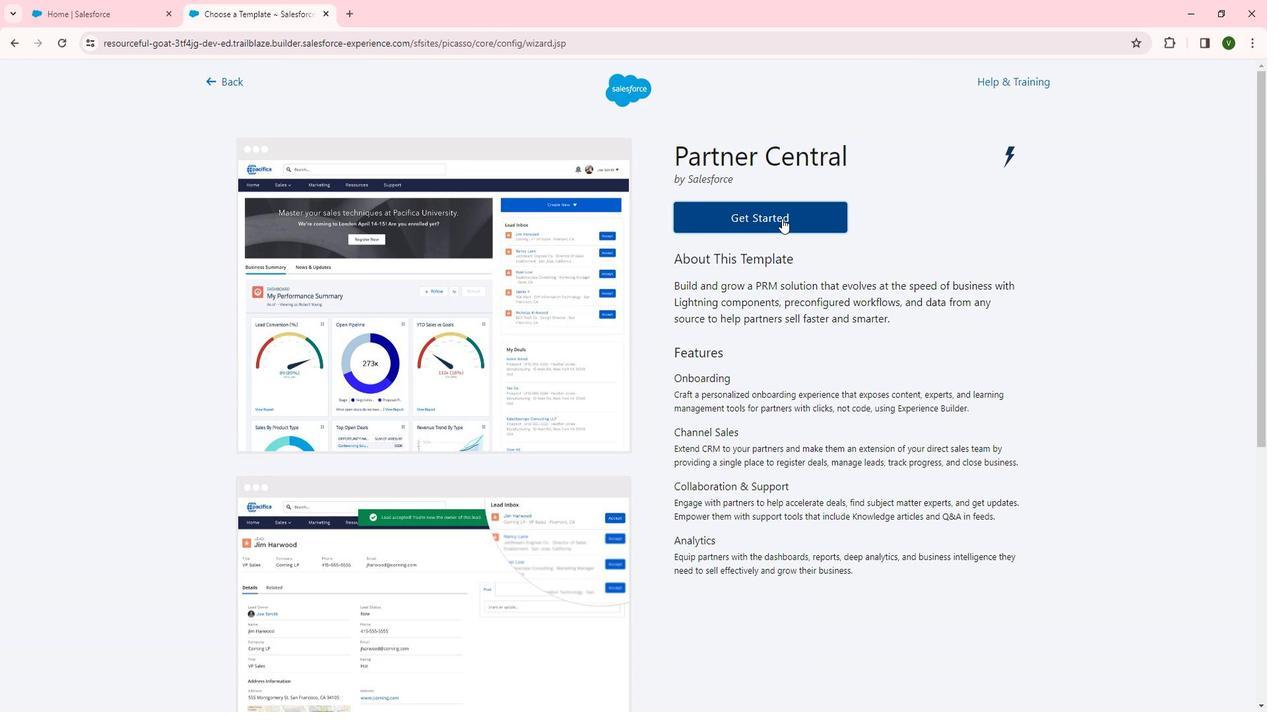 
Action: Mouse pressed left at (793, 221)
Screenshot: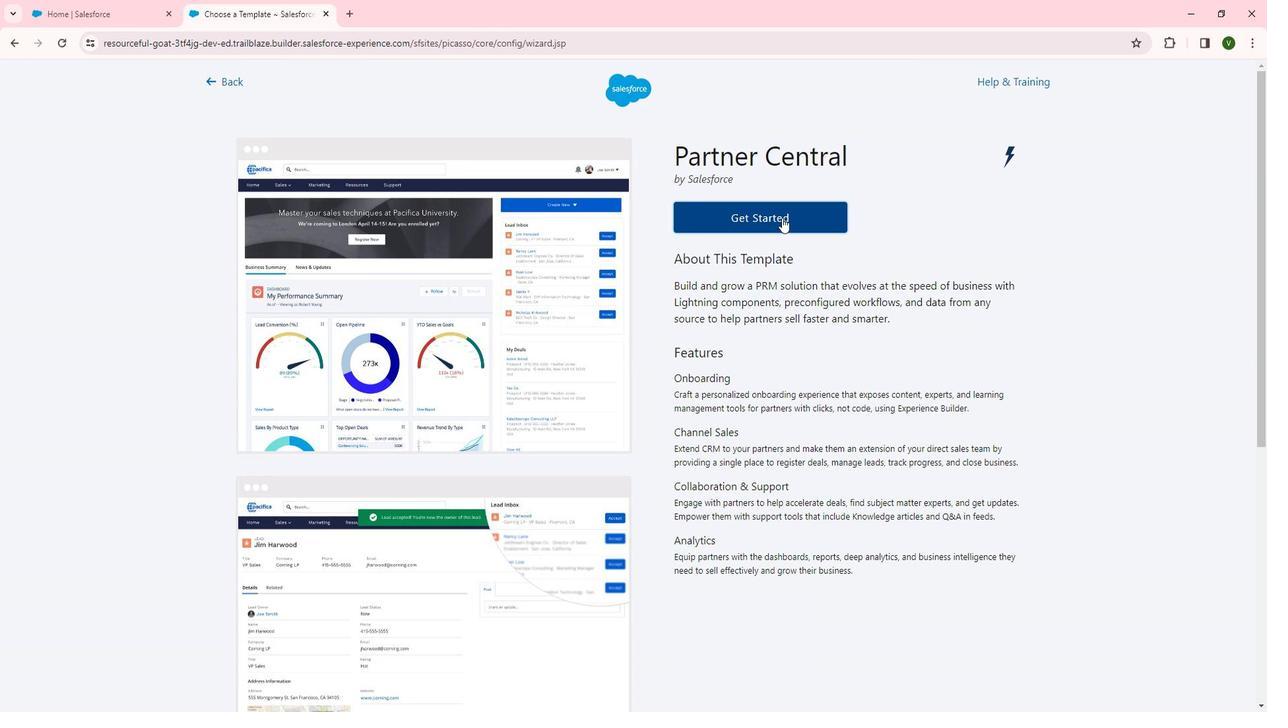 
Action: Mouse moved to (805, 246)
Screenshot: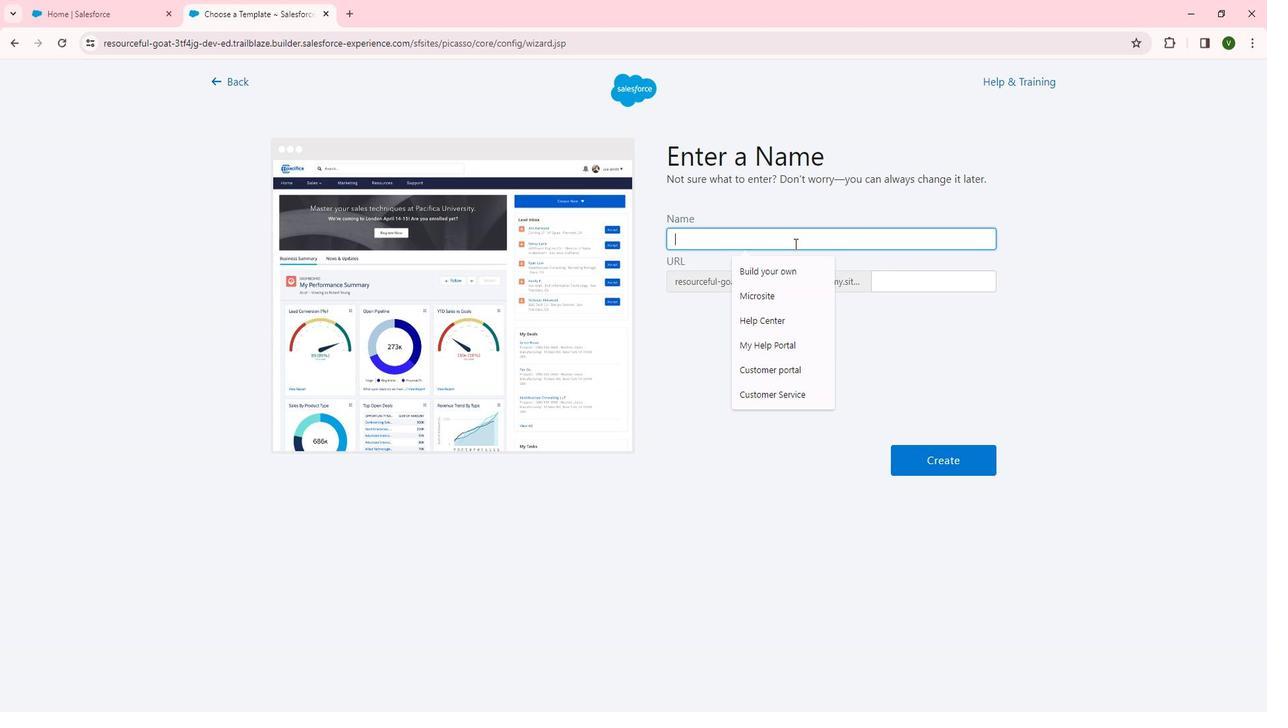 
Action: Mouse pressed left at (805, 246)
Screenshot: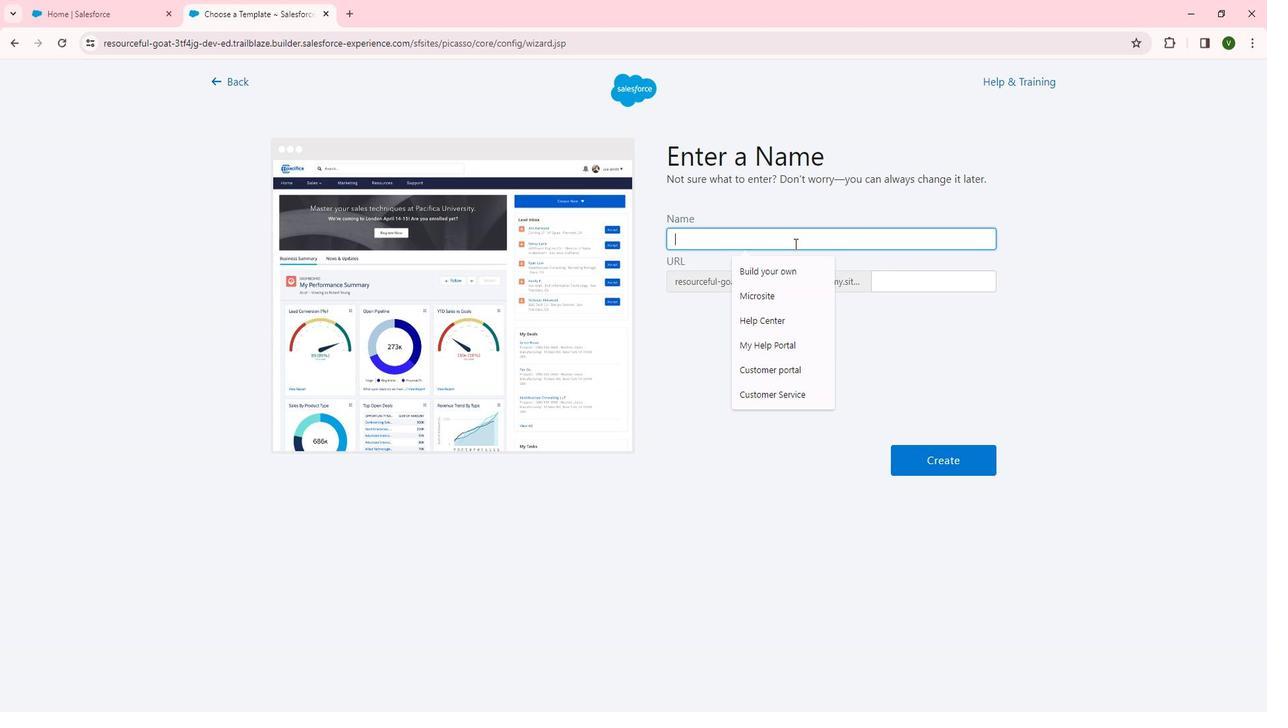 
Action: Mouse moved to (802, 245)
Screenshot: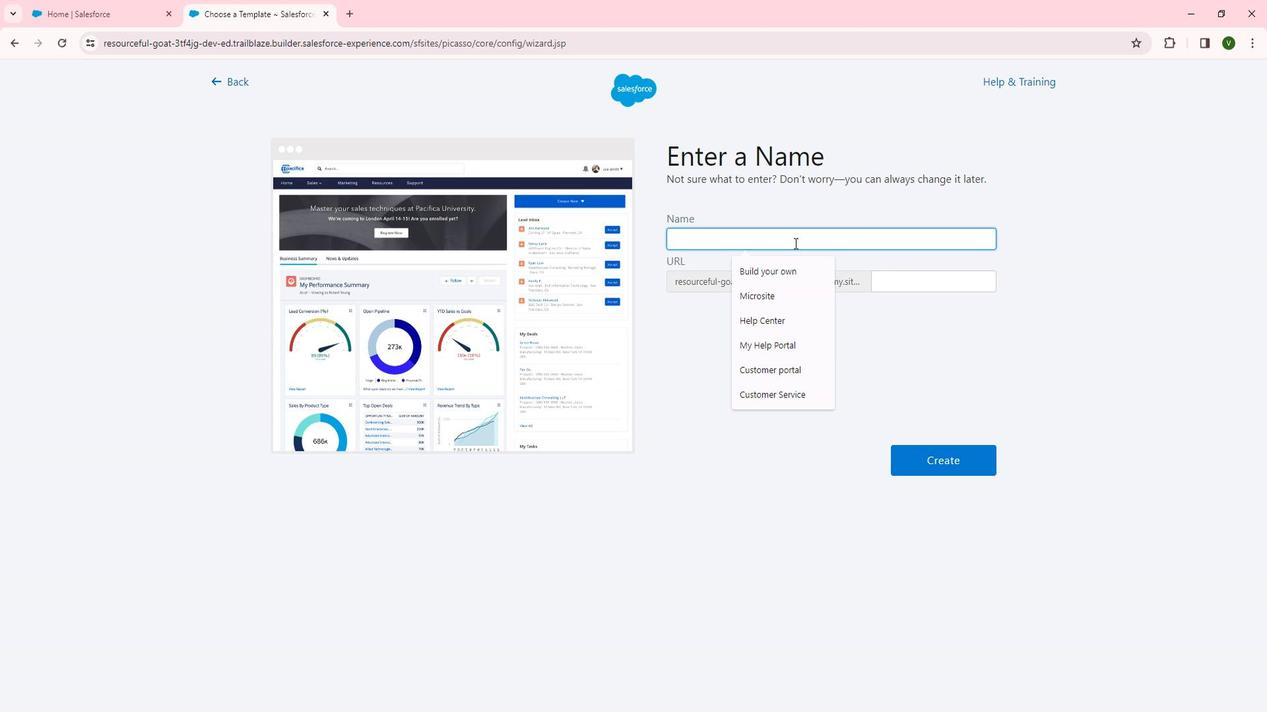 
Action: Key pressed <Key.shift>PA
Screenshot: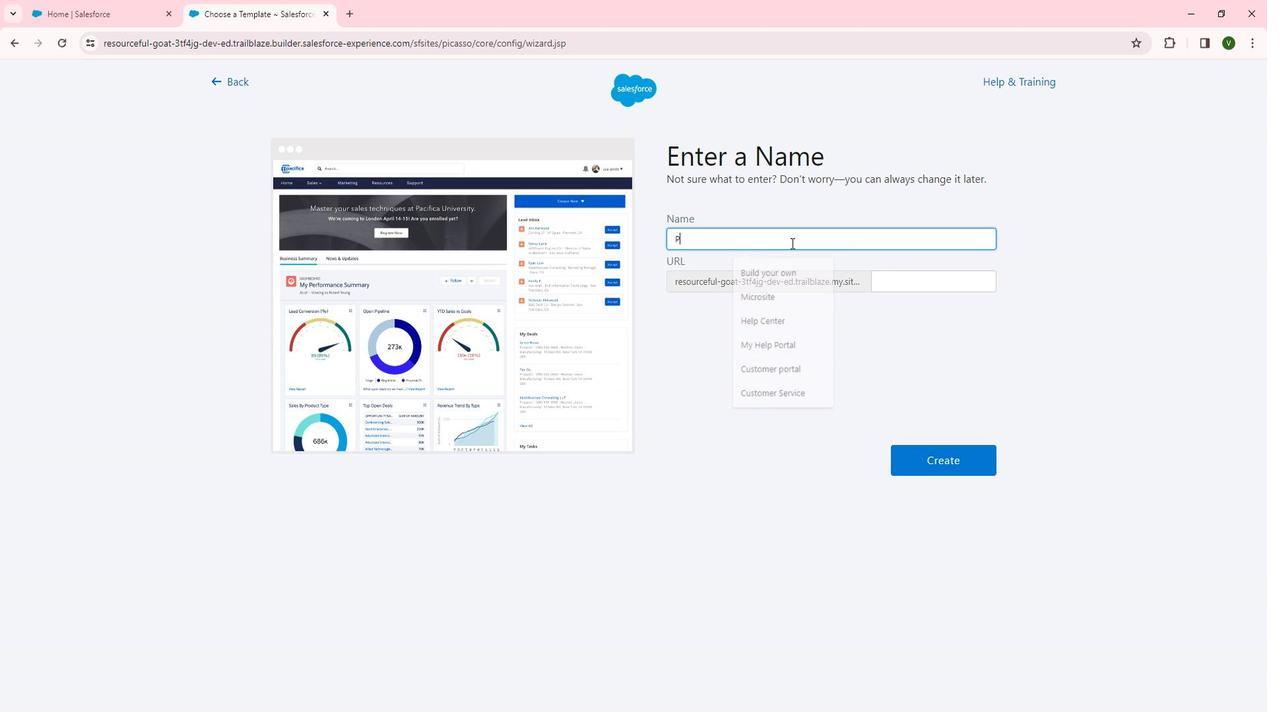 
Action: Mouse moved to (801, 245)
Screenshot: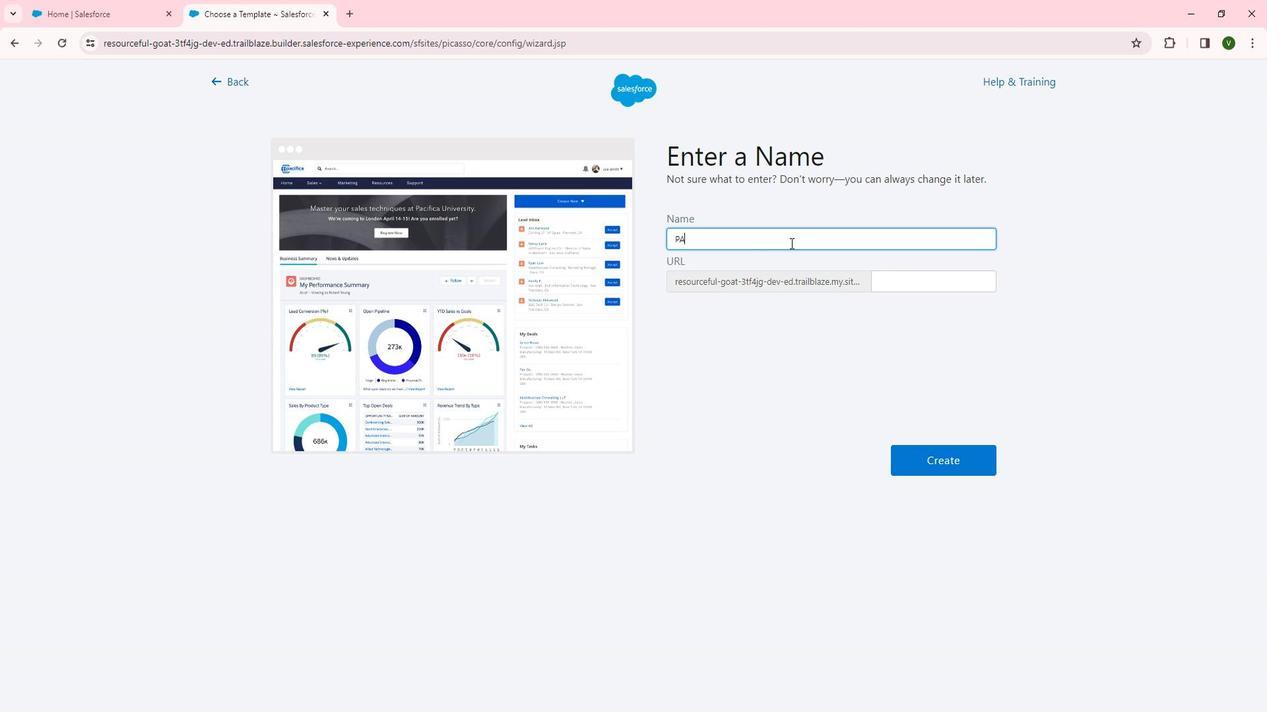 
Action: Key pressed <Key.backspace>artner<Key.space><Key.shift><Key.shift><Key.shift>Central<Key.tab><Key.shift>Partner<Key.shift>Central
Screenshot: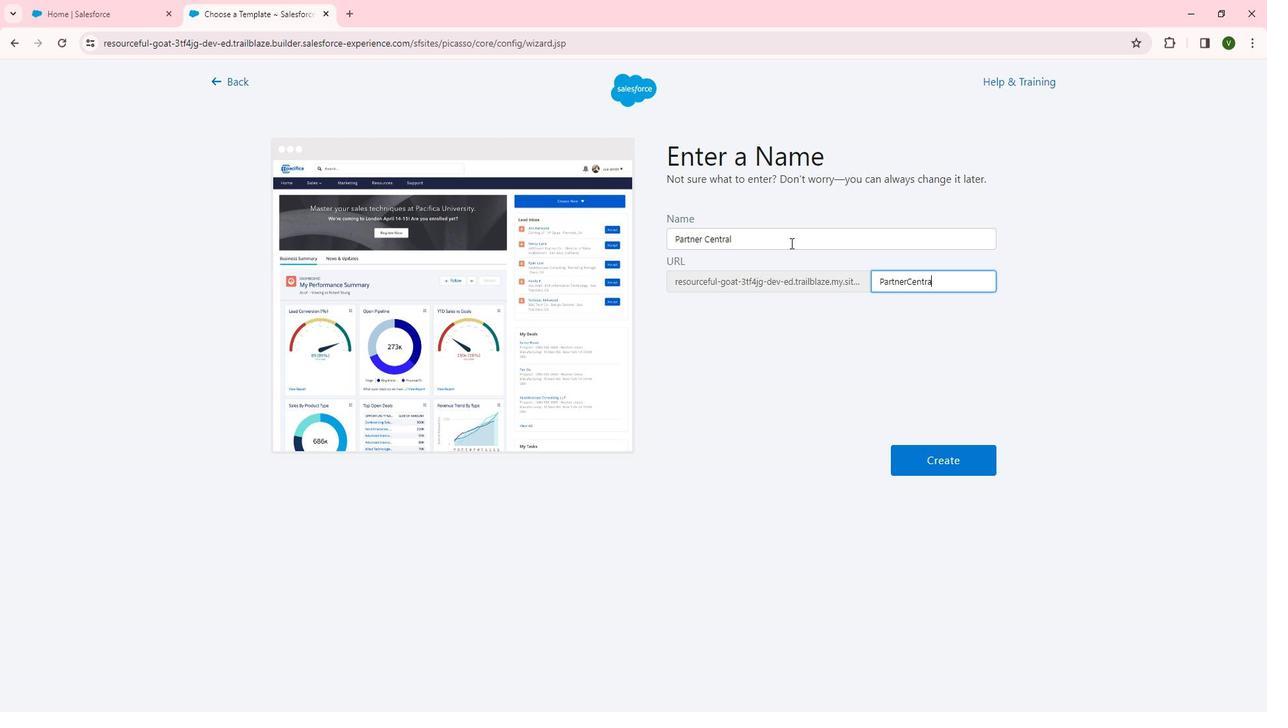 
Action: Mouse moved to (966, 445)
Screenshot: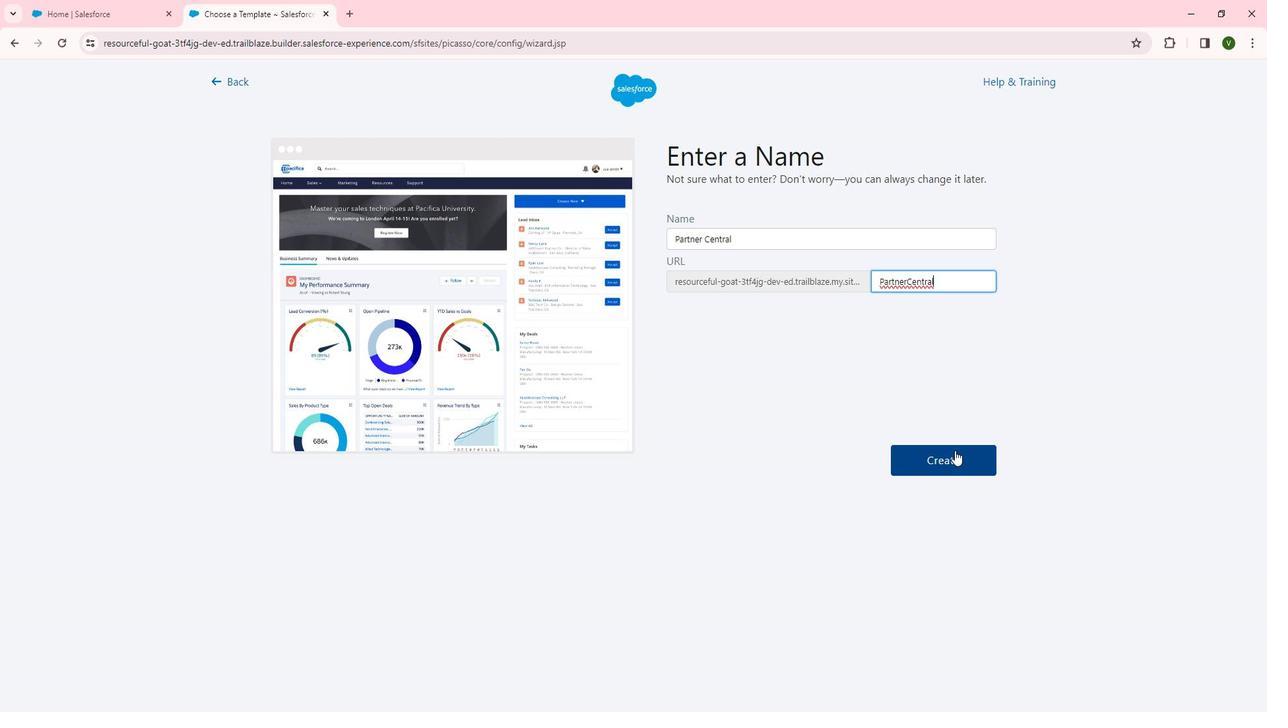 
Action: Mouse pressed left at (966, 445)
Screenshot: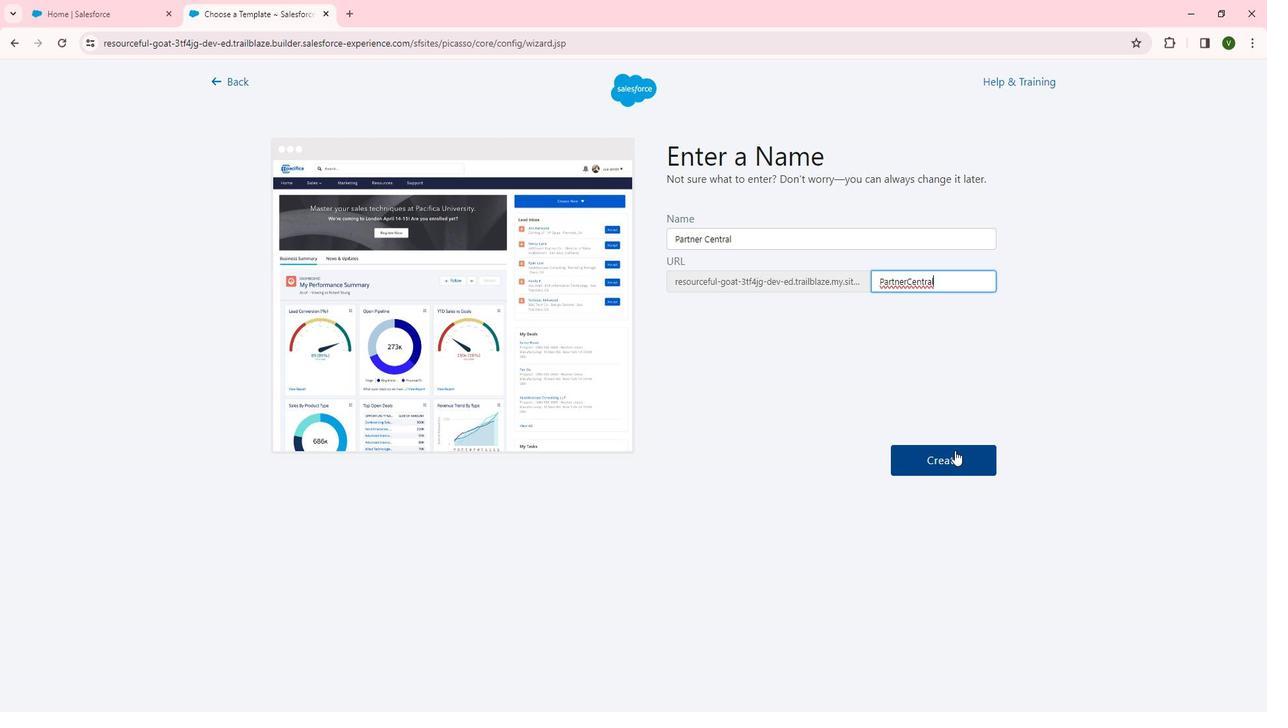 
Action: Mouse moved to (726, 404)
Screenshot: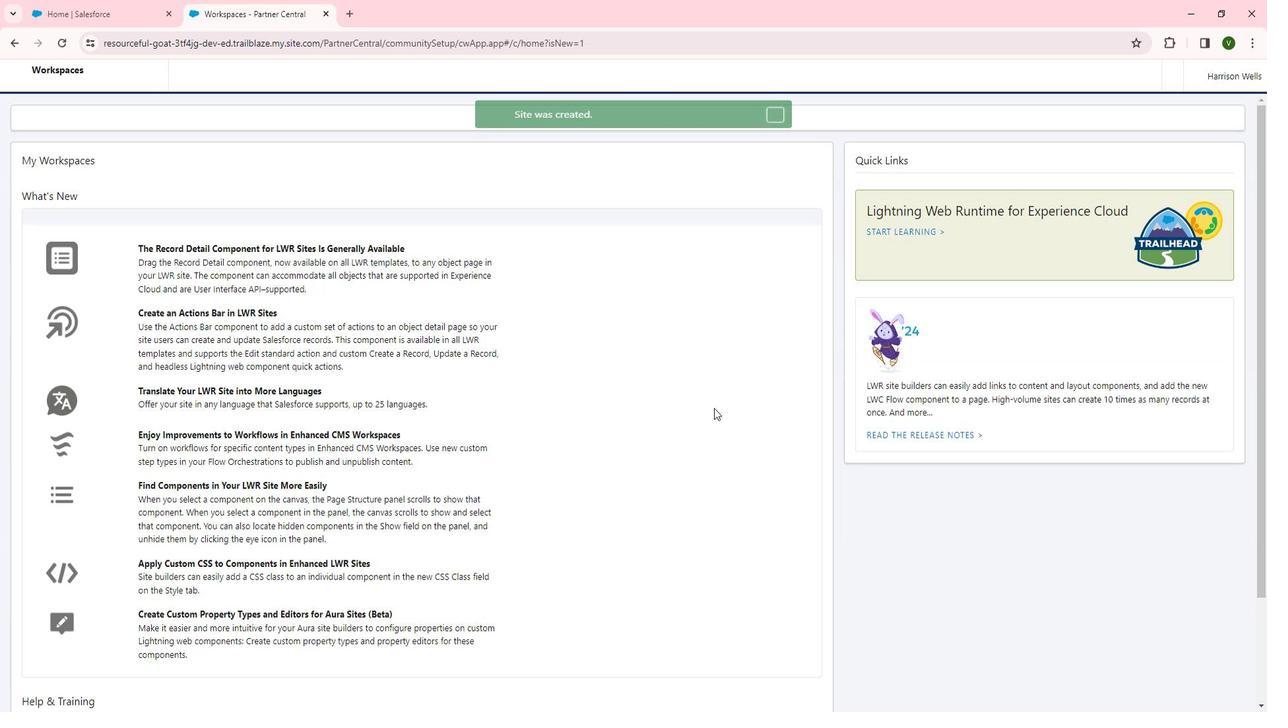 
